 Task: Search one way flight ticket for 1 adult, 1 child, 1 infant in seat in premium economy from Montgomery: Montgomery Regional Airportß(dannelly Field) to Springfield: Abraham Lincoln Capital Airport on 5-2-2023. Choice of flights is Westjet. Number of bags: 6 checked bags. Price is upto 50000. Outbound departure time preference is 9:30.
Action: Mouse moved to (227, 418)
Screenshot: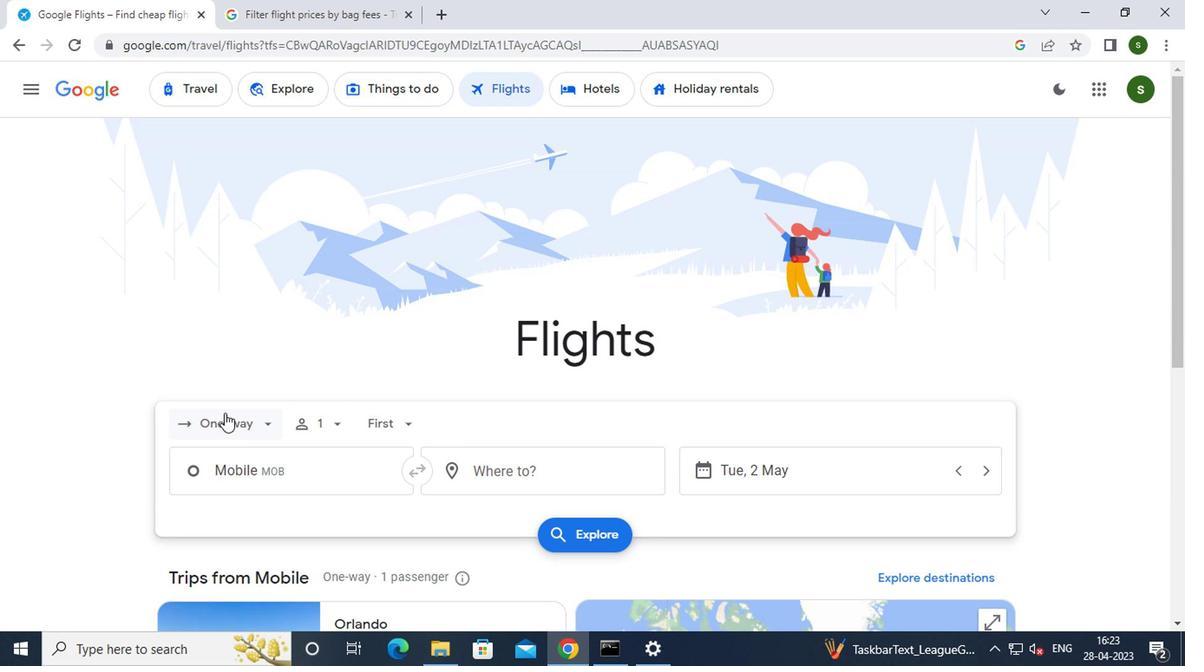
Action: Mouse pressed left at (227, 418)
Screenshot: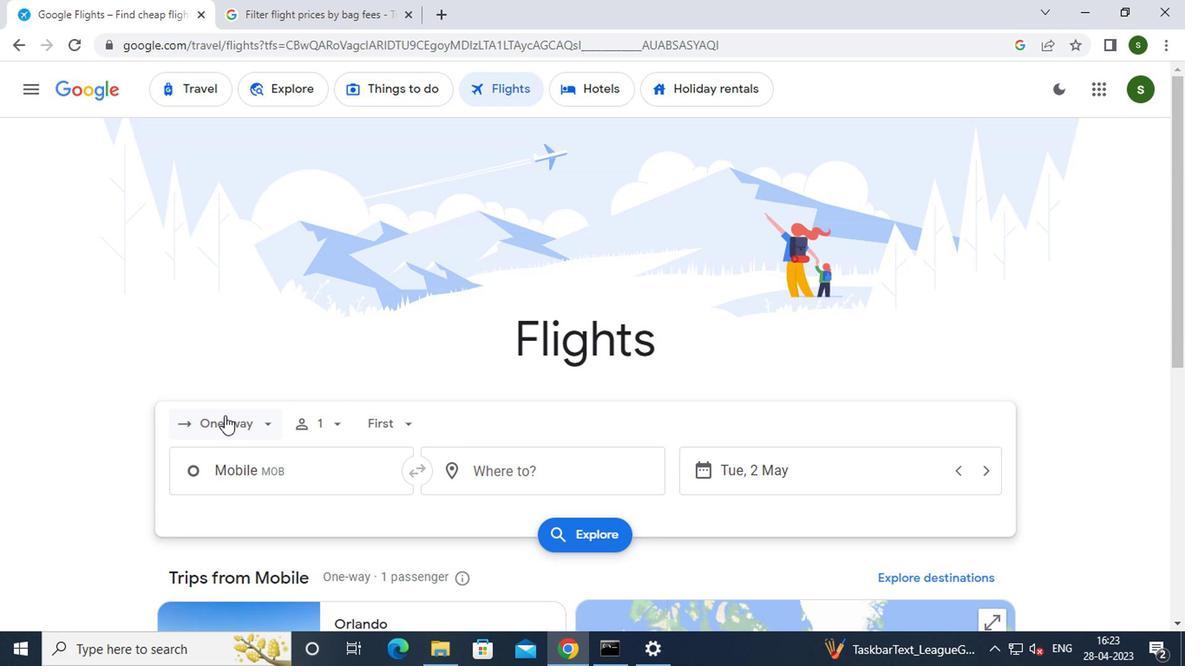 
Action: Mouse moved to (238, 499)
Screenshot: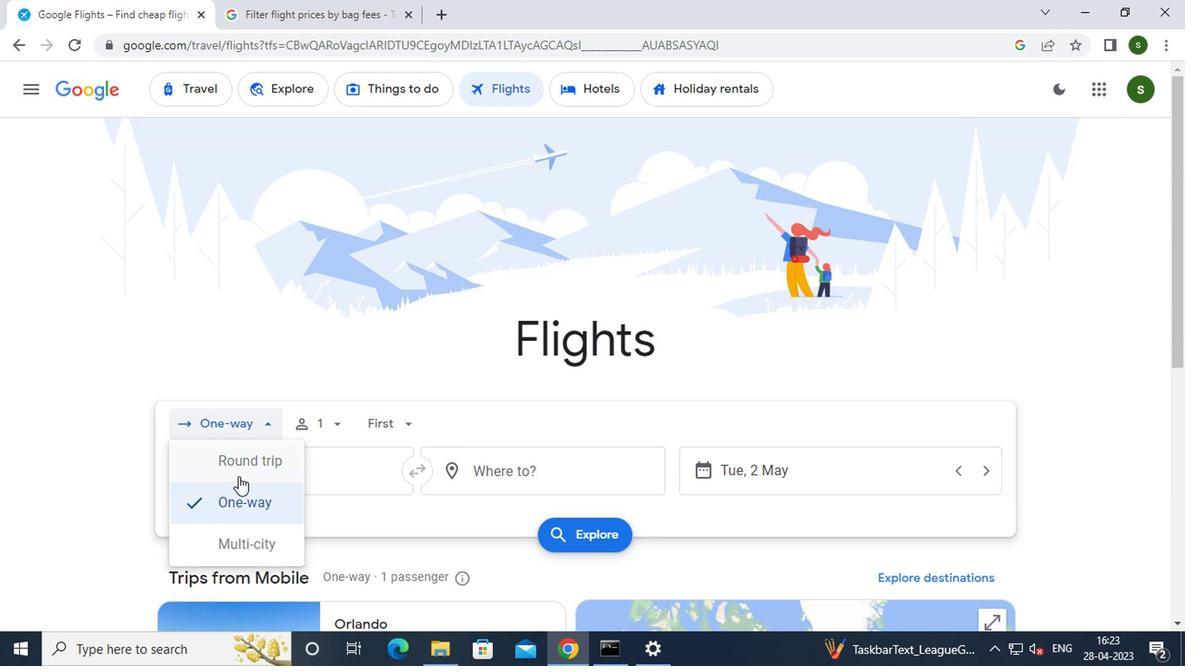 
Action: Mouse pressed left at (238, 499)
Screenshot: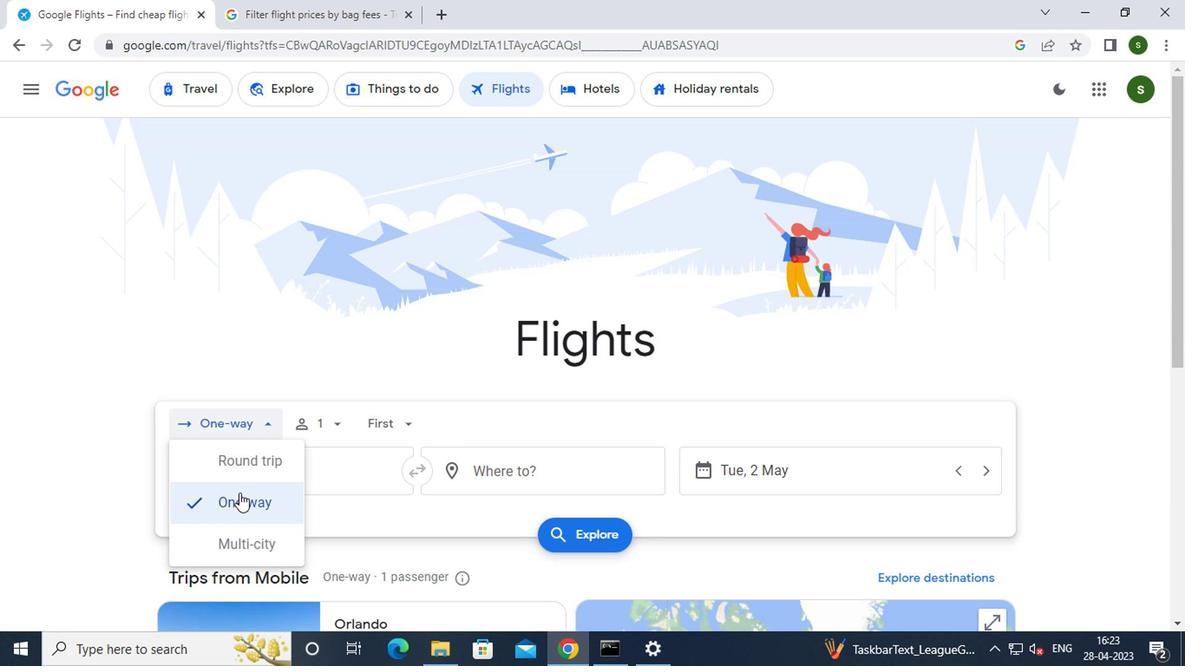
Action: Mouse moved to (321, 422)
Screenshot: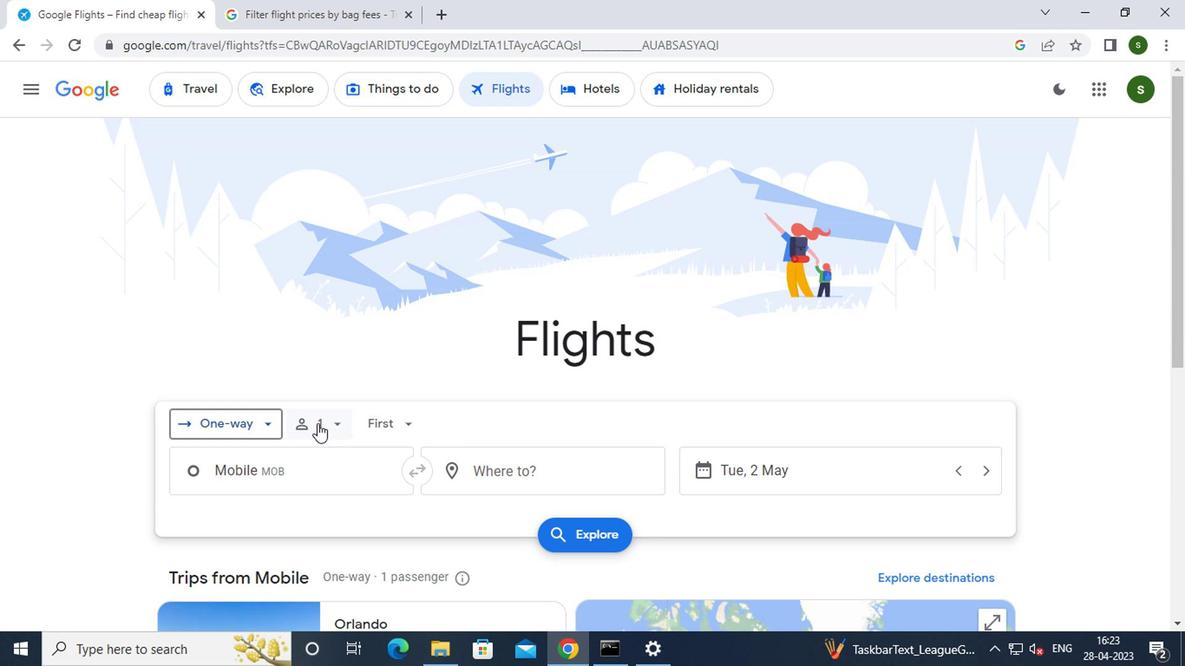 
Action: Mouse pressed left at (321, 422)
Screenshot: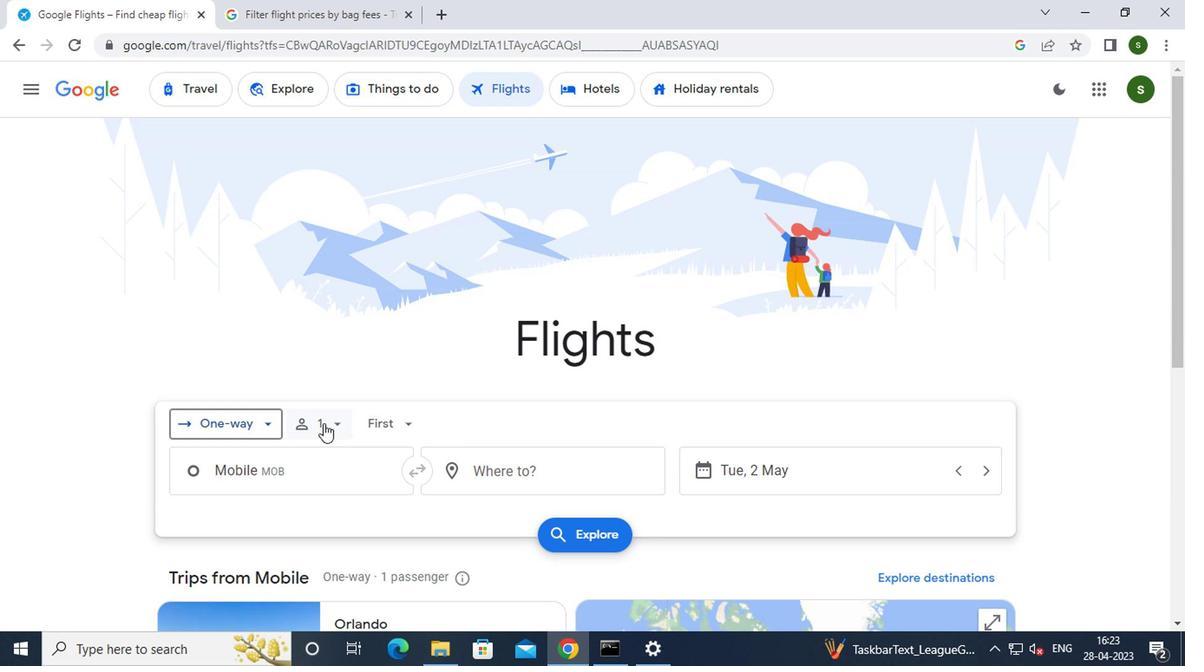 
Action: Mouse moved to (467, 508)
Screenshot: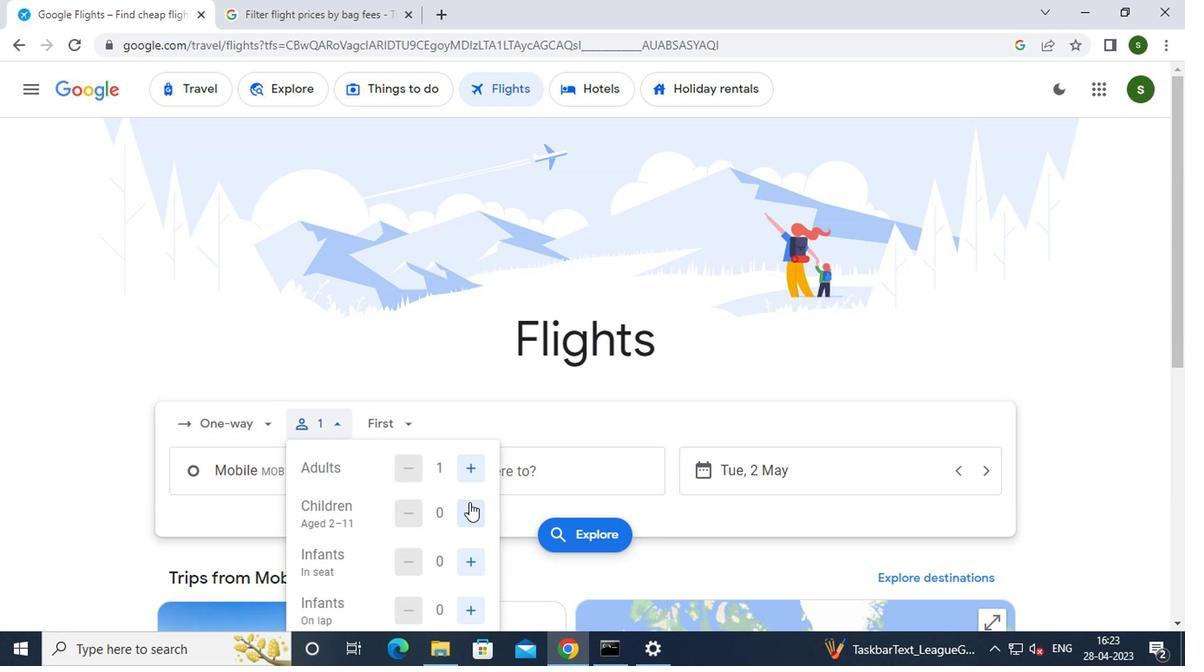 
Action: Mouse pressed left at (467, 508)
Screenshot: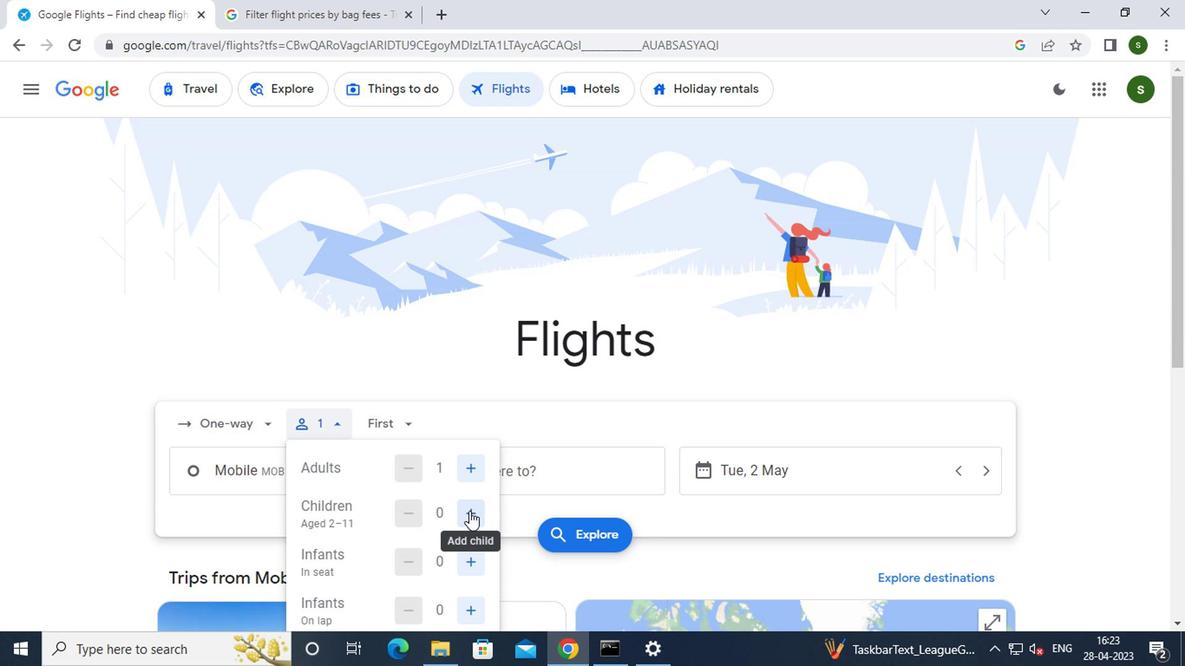 
Action: Mouse moved to (473, 559)
Screenshot: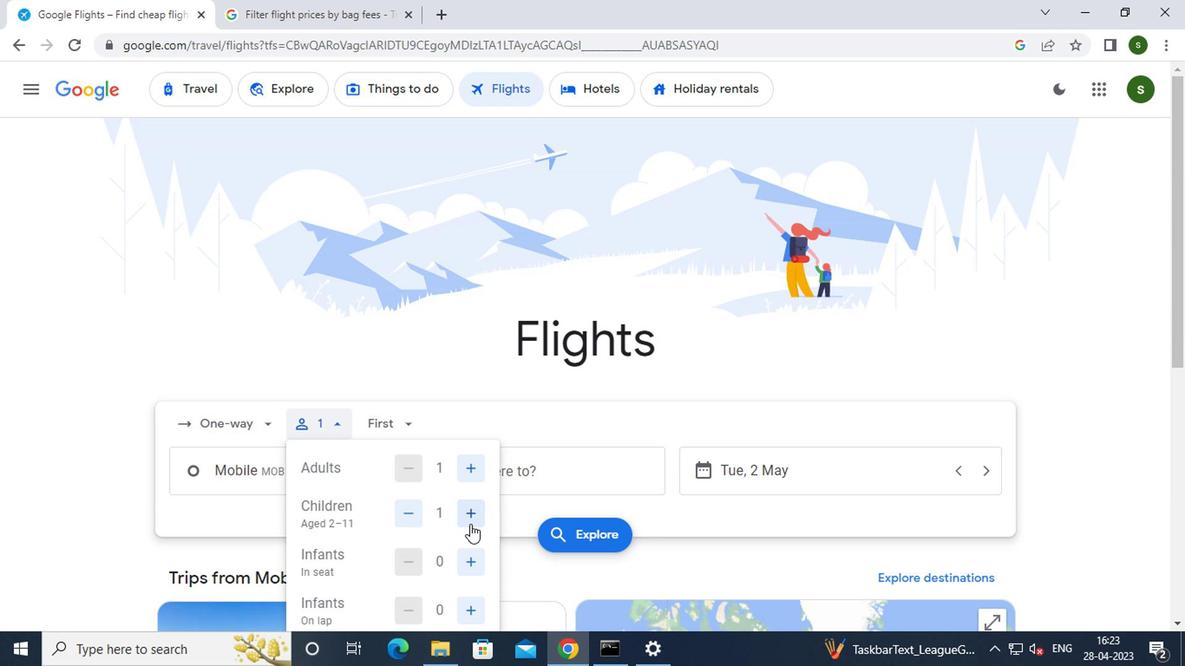 
Action: Mouse pressed left at (473, 559)
Screenshot: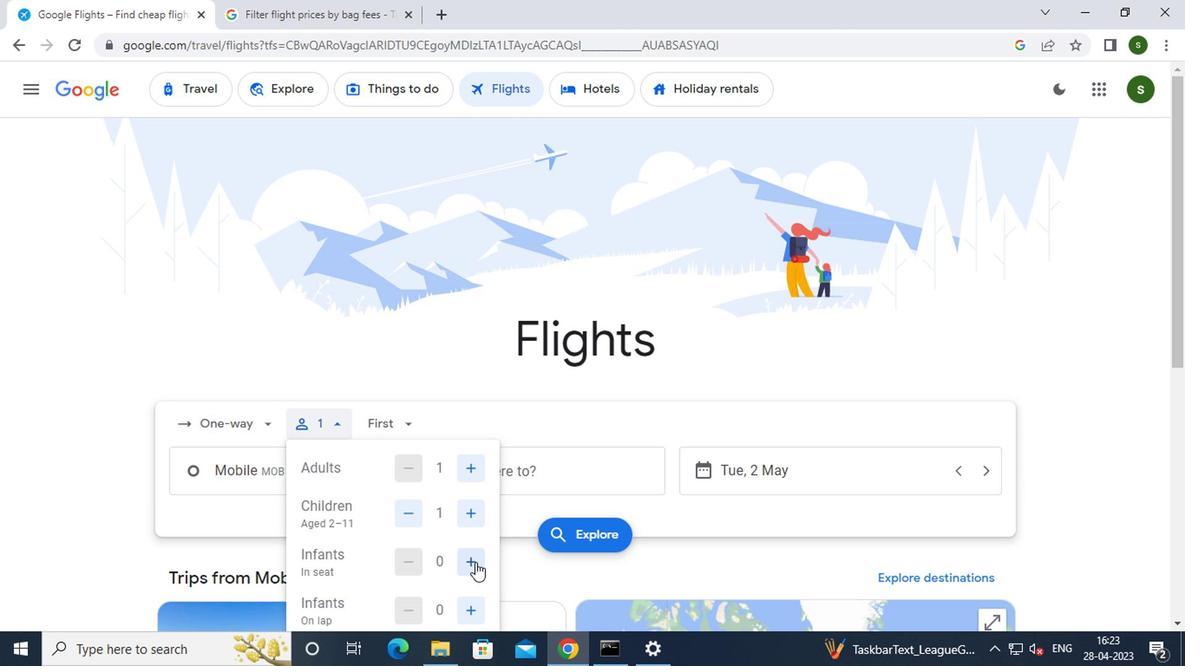 
Action: Mouse moved to (416, 418)
Screenshot: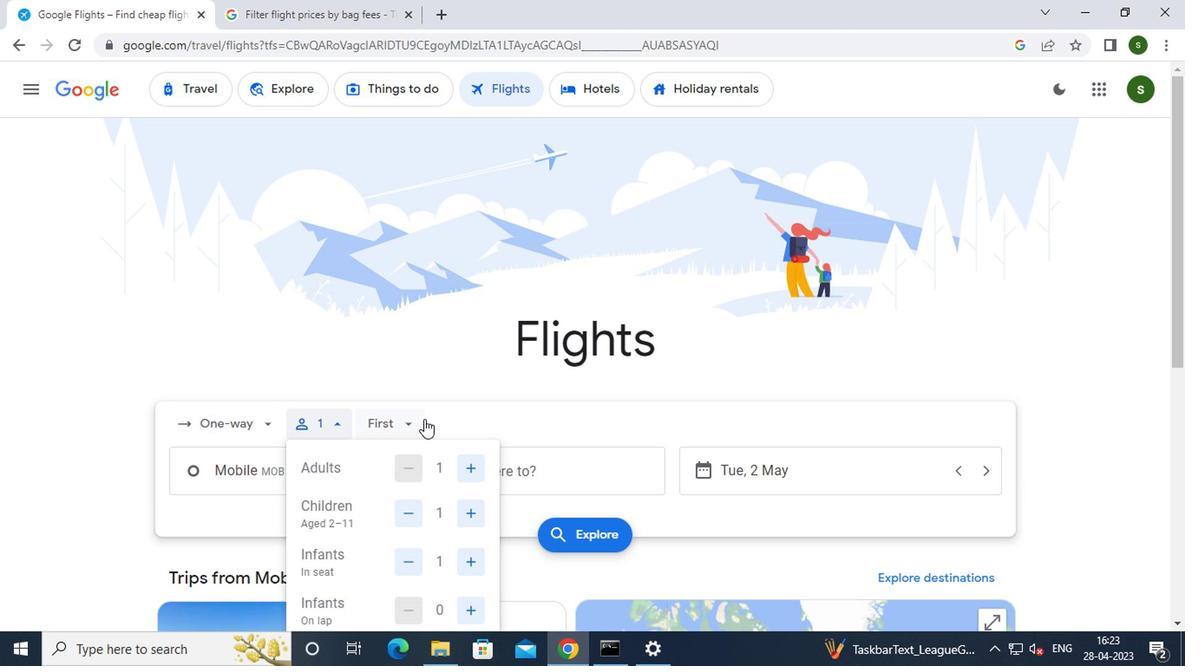 
Action: Mouse pressed left at (416, 418)
Screenshot: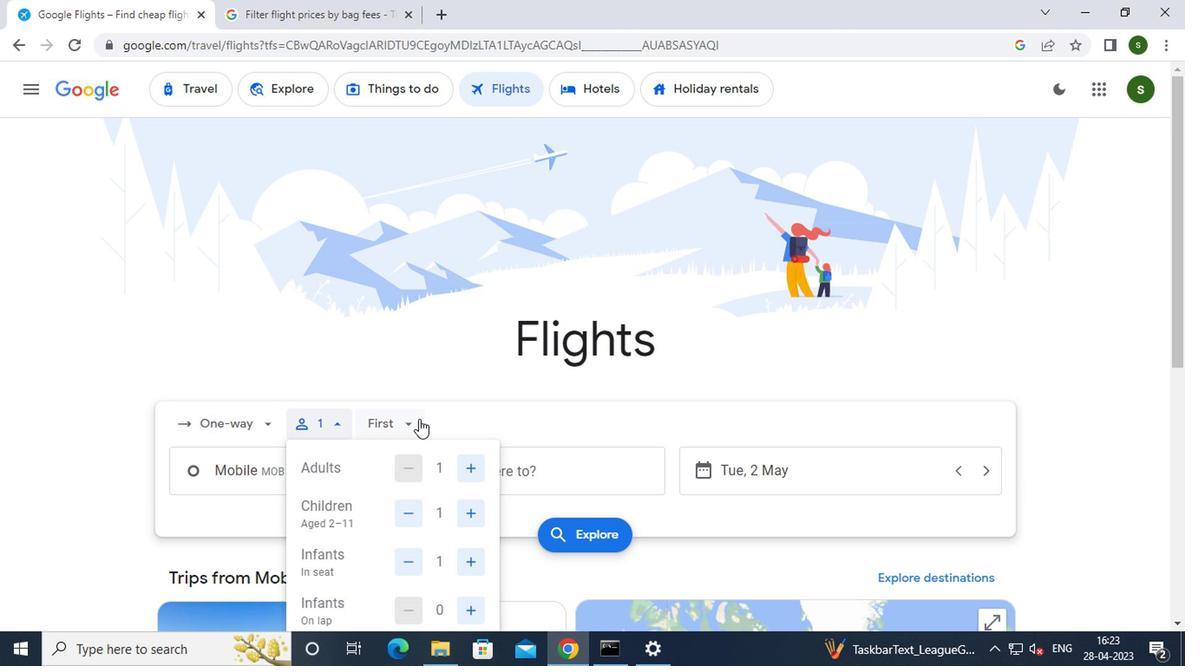 
Action: Mouse moved to (414, 495)
Screenshot: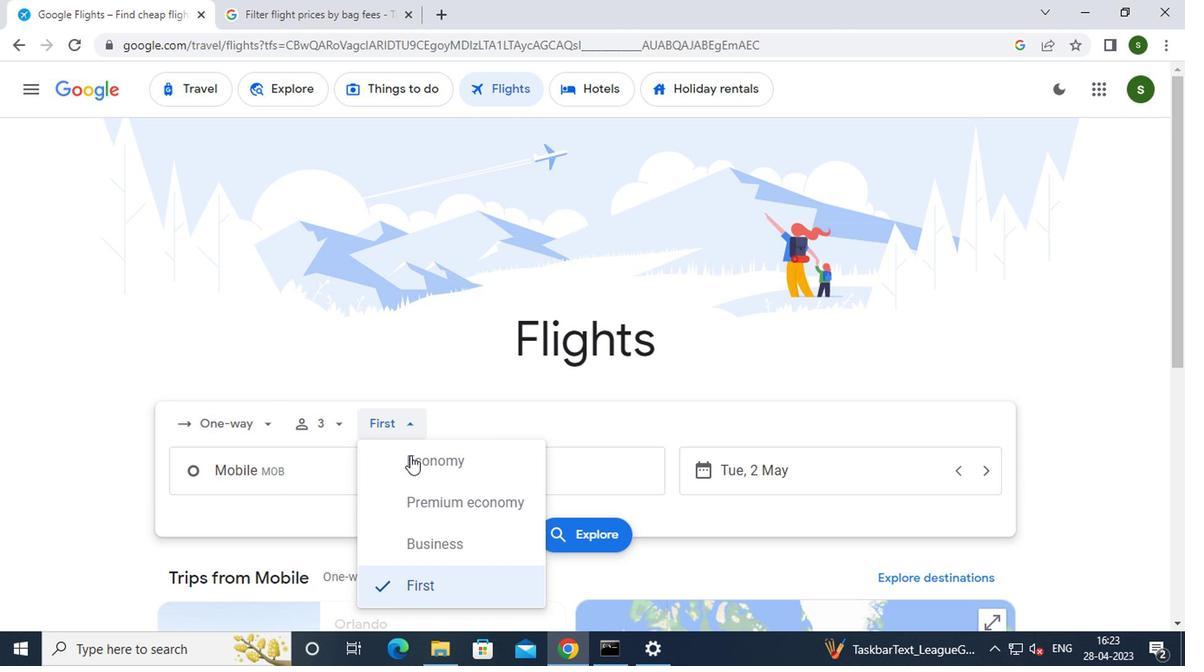
Action: Mouse pressed left at (414, 495)
Screenshot: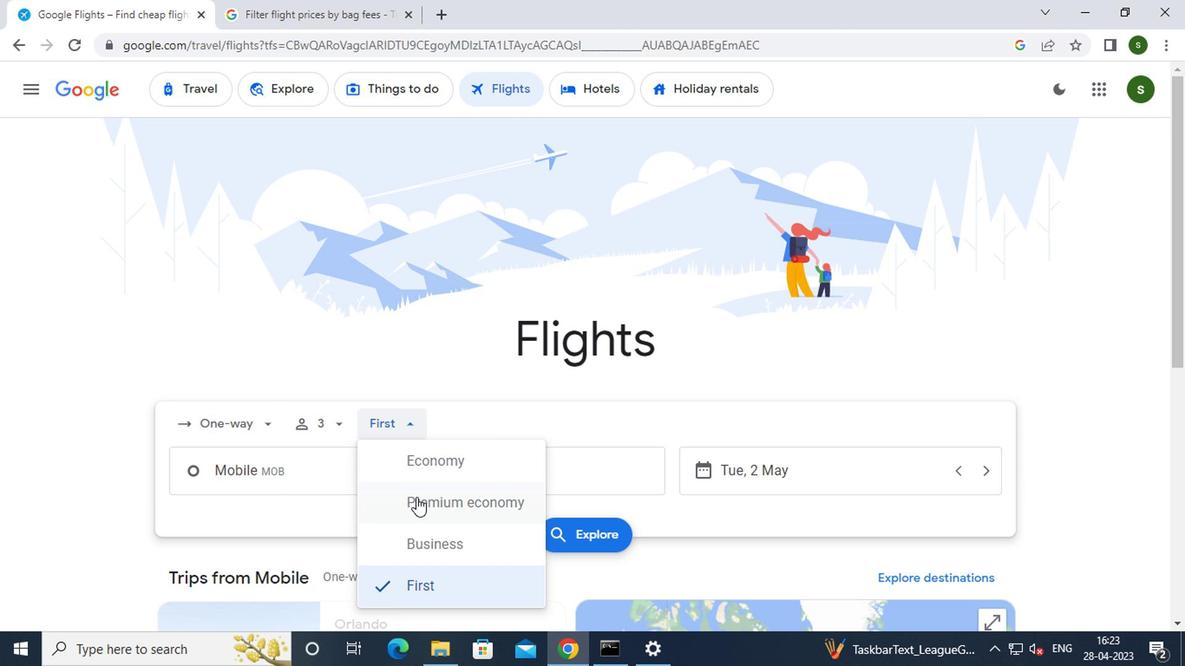 
Action: Mouse moved to (330, 468)
Screenshot: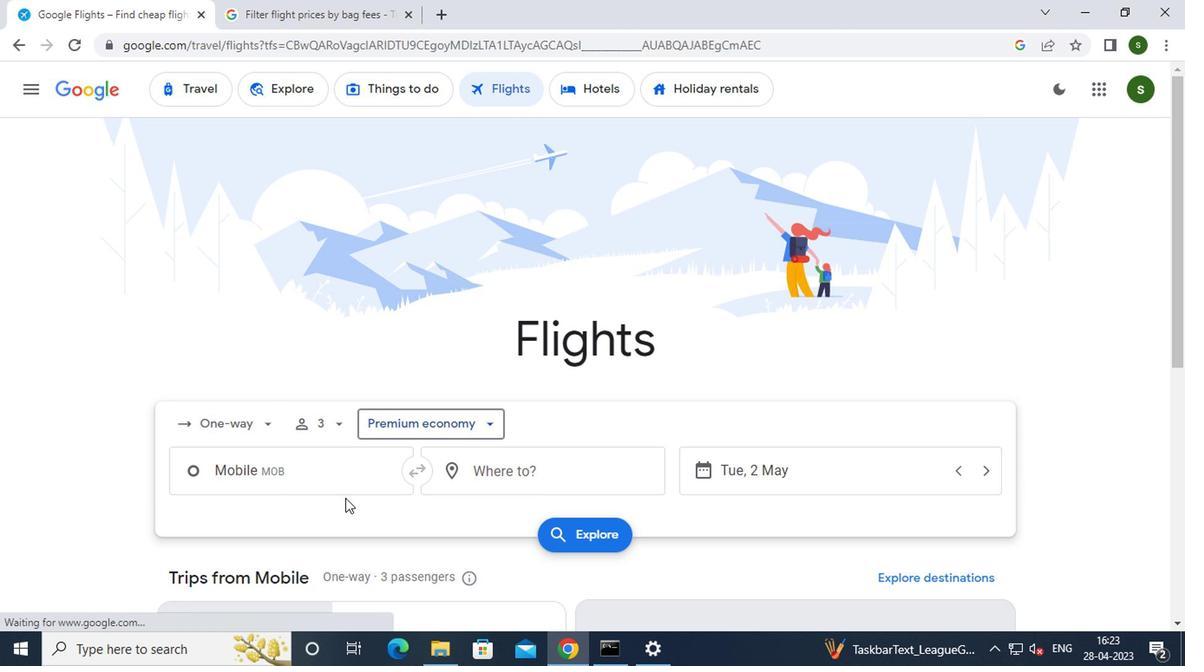 
Action: Mouse pressed left at (330, 468)
Screenshot: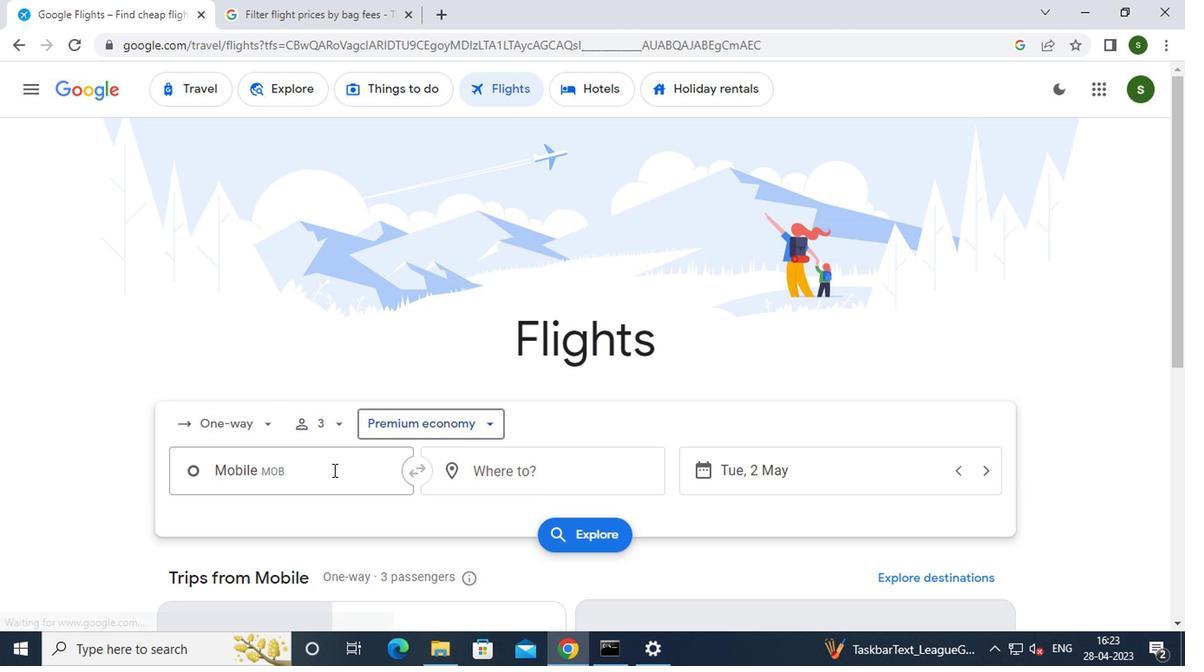 
Action: Key pressed m<Key.caps_lock>ontgomery
Screenshot: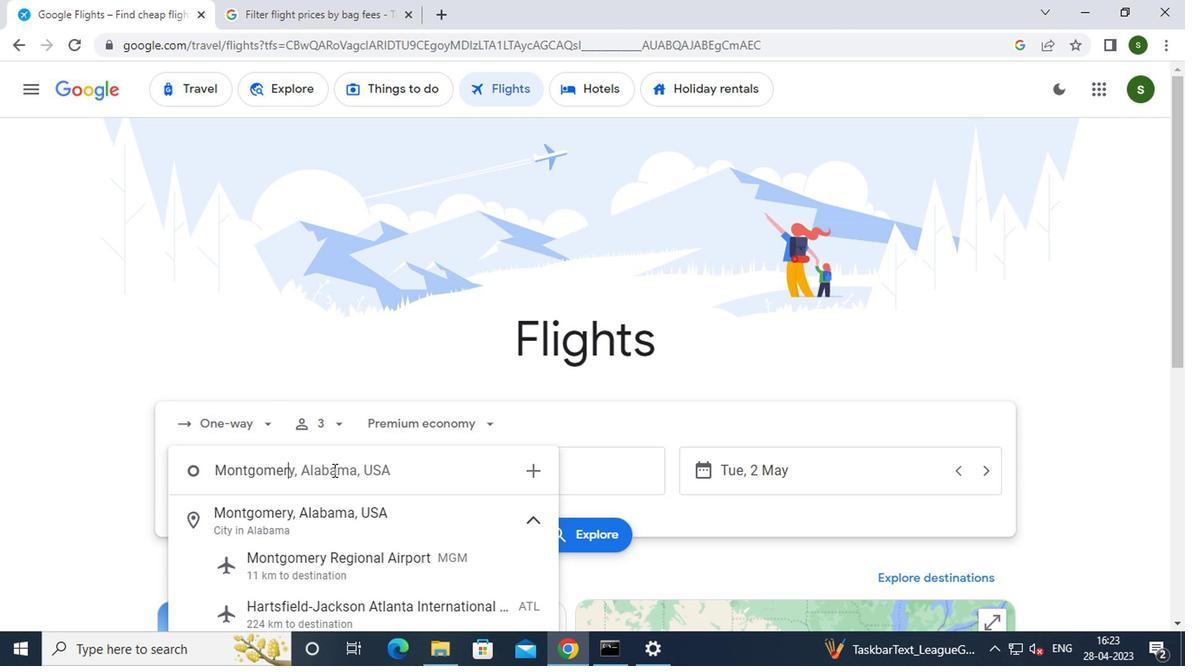 
Action: Mouse moved to (343, 554)
Screenshot: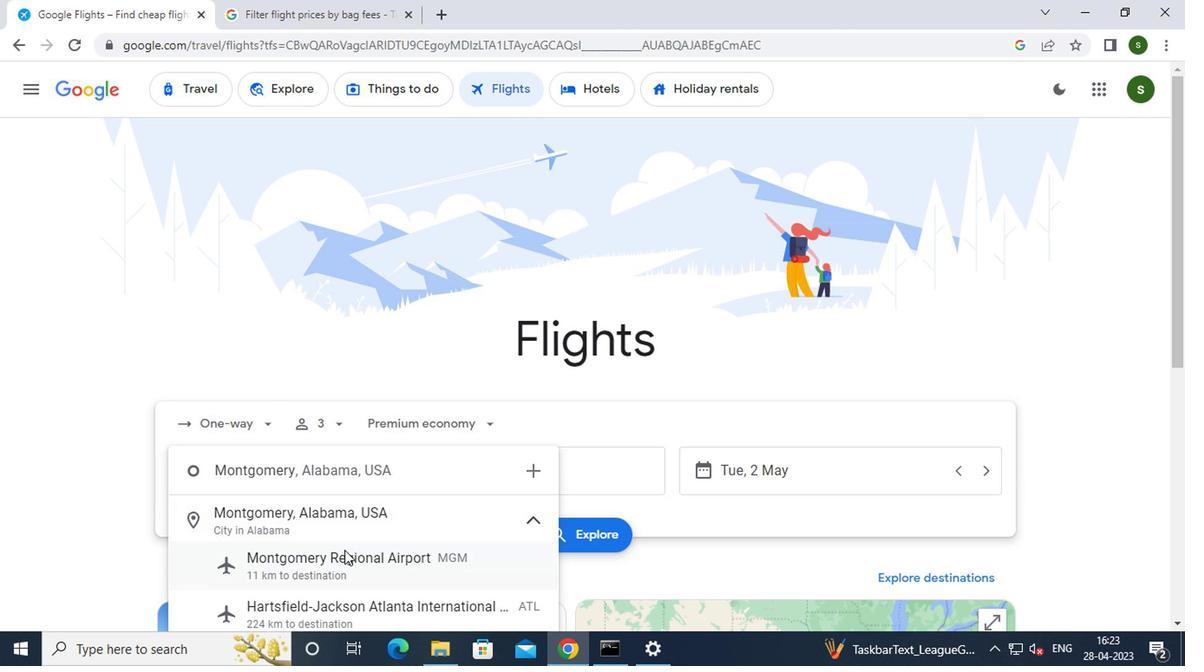 
Action: Mouse pressed left at (343, 554)
Screenshot: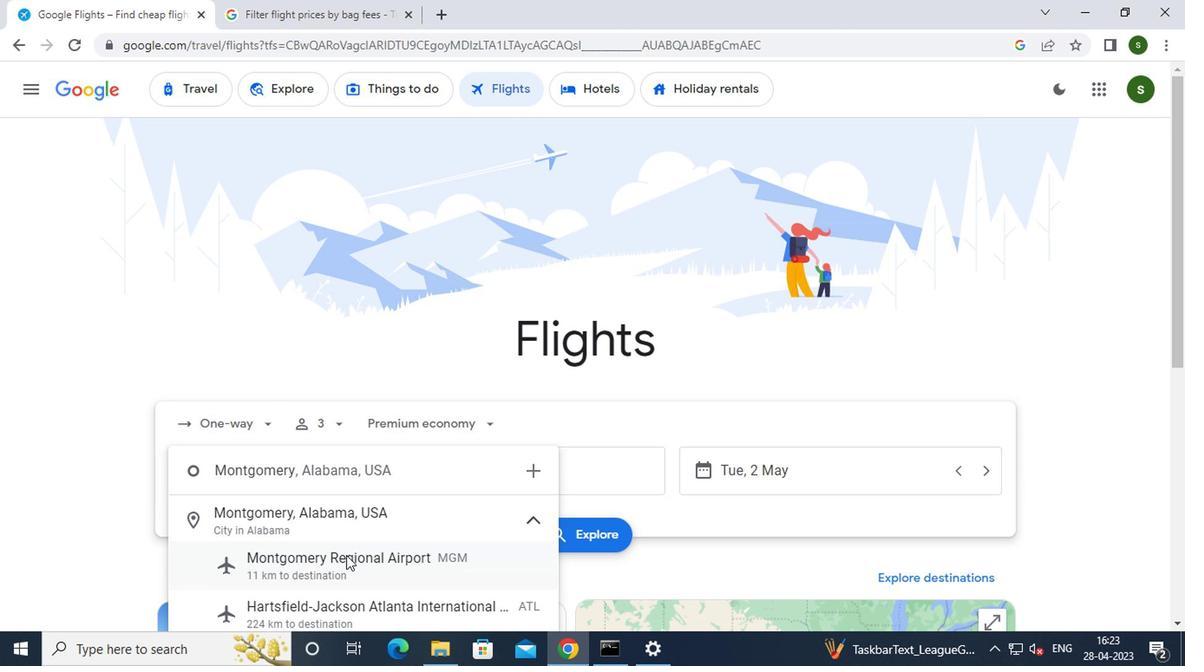 
Action: Mouse moved to (407, 557)
Screenshot: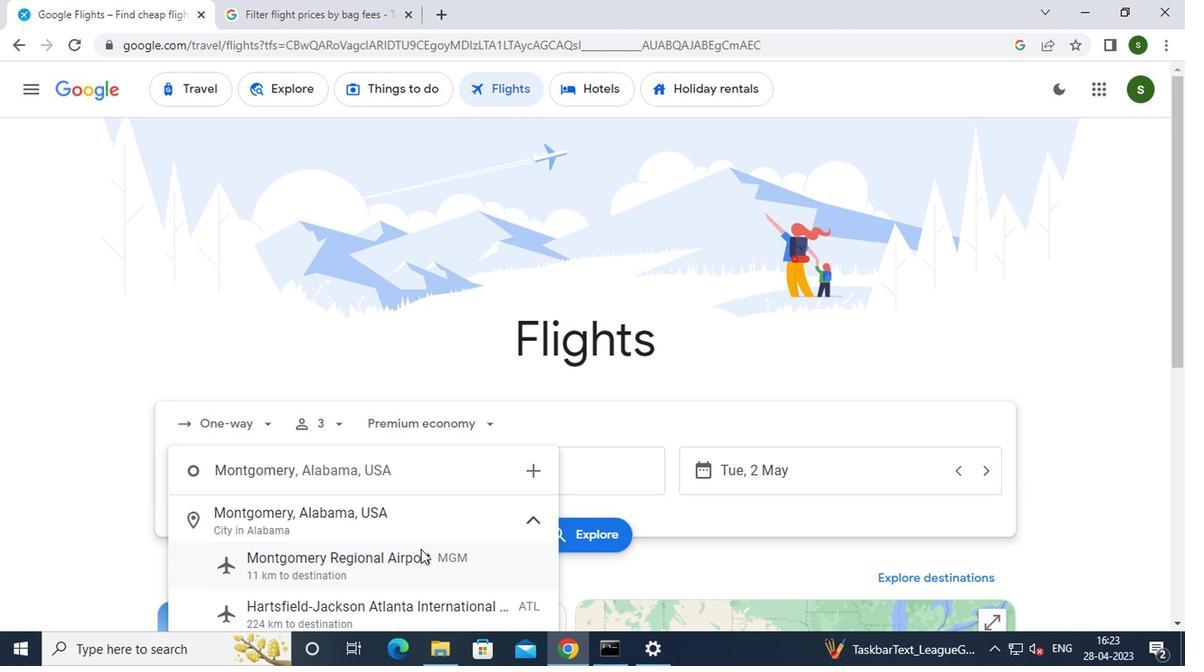 
Action: Mouse pressed left at (407, 557)
Screenshot: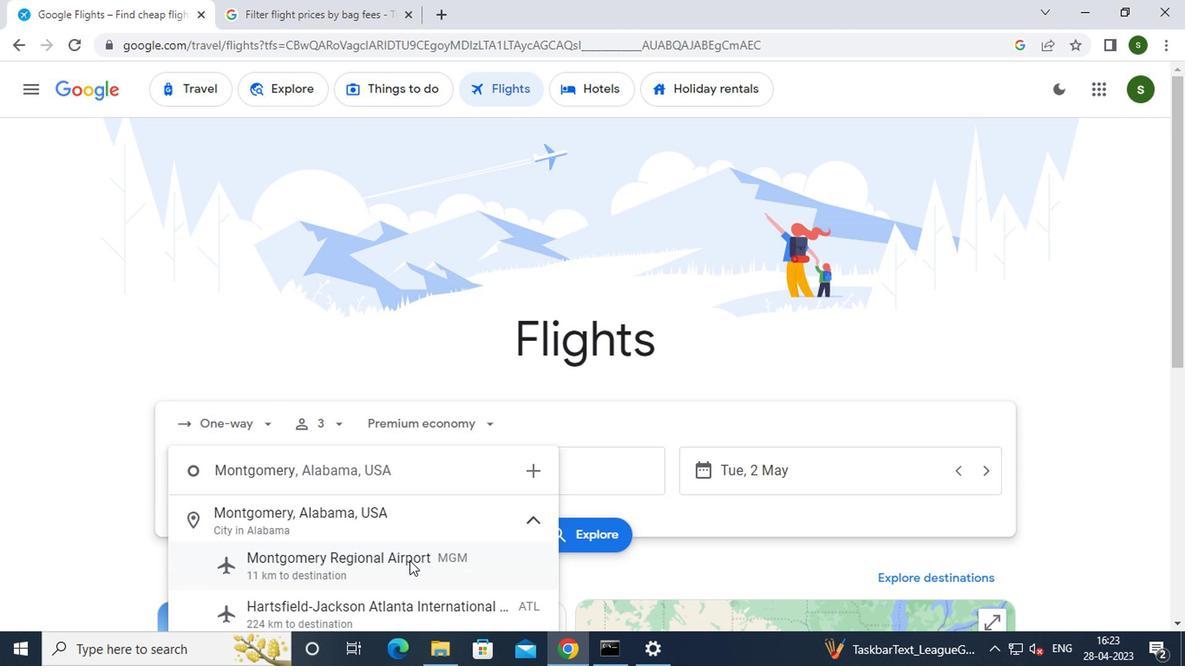 
Action: Mouse moved to (517, 481)
Screenshot: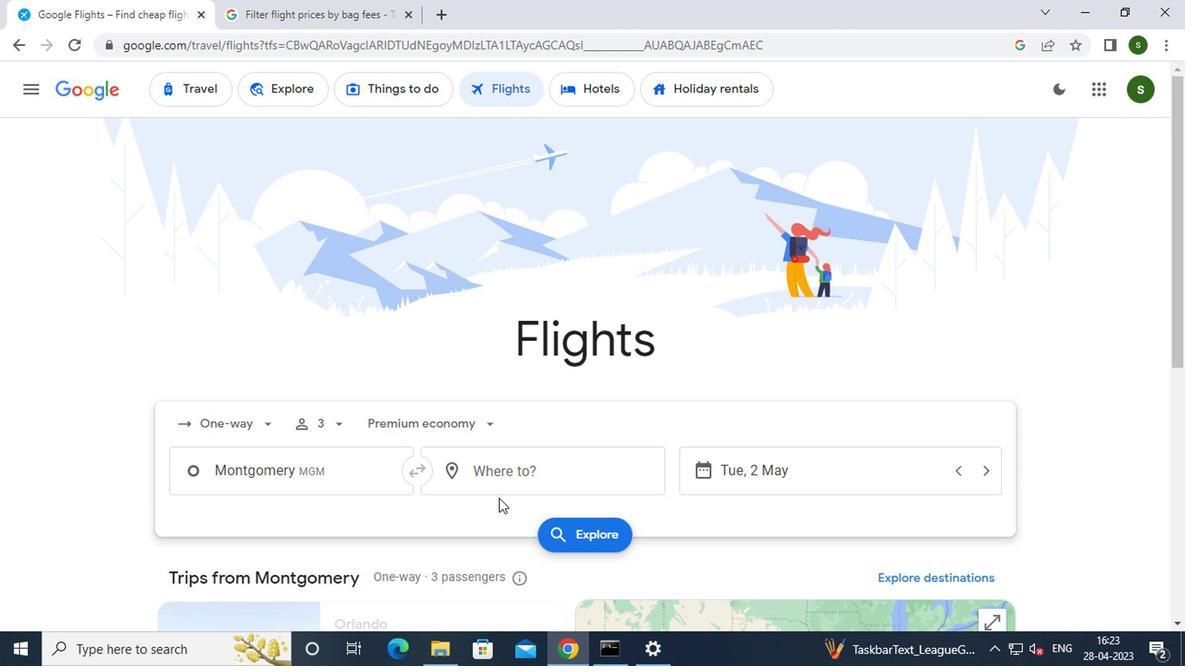 
Action: Mouse pressed left at (517, 481)
Screenshot: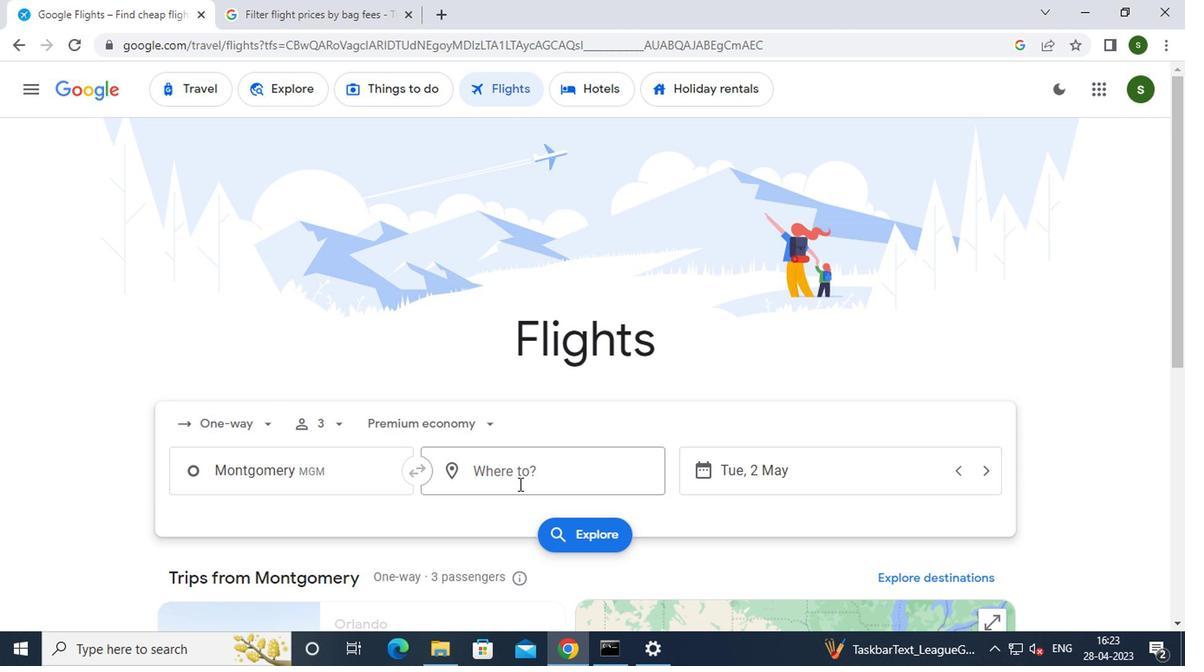 
Action: Key pressed <Key.caps_lock>s<Key.caps_lock>pringfield
Screenshot: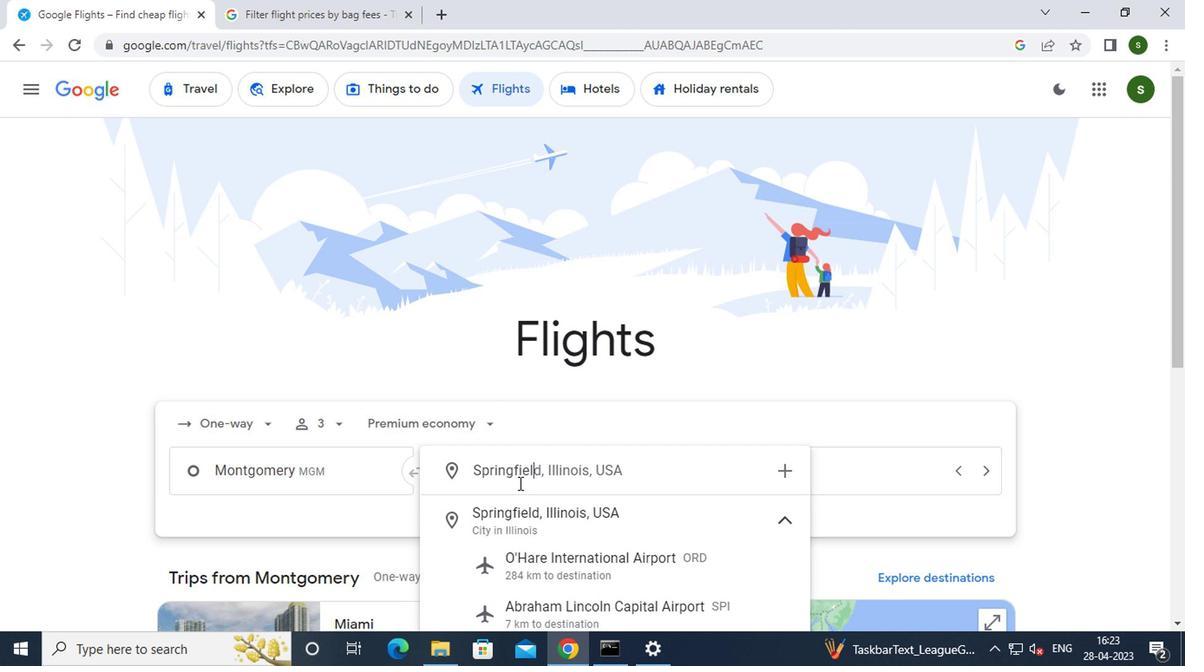 
Action: Mouse moved to (573, 601)
Screenshot: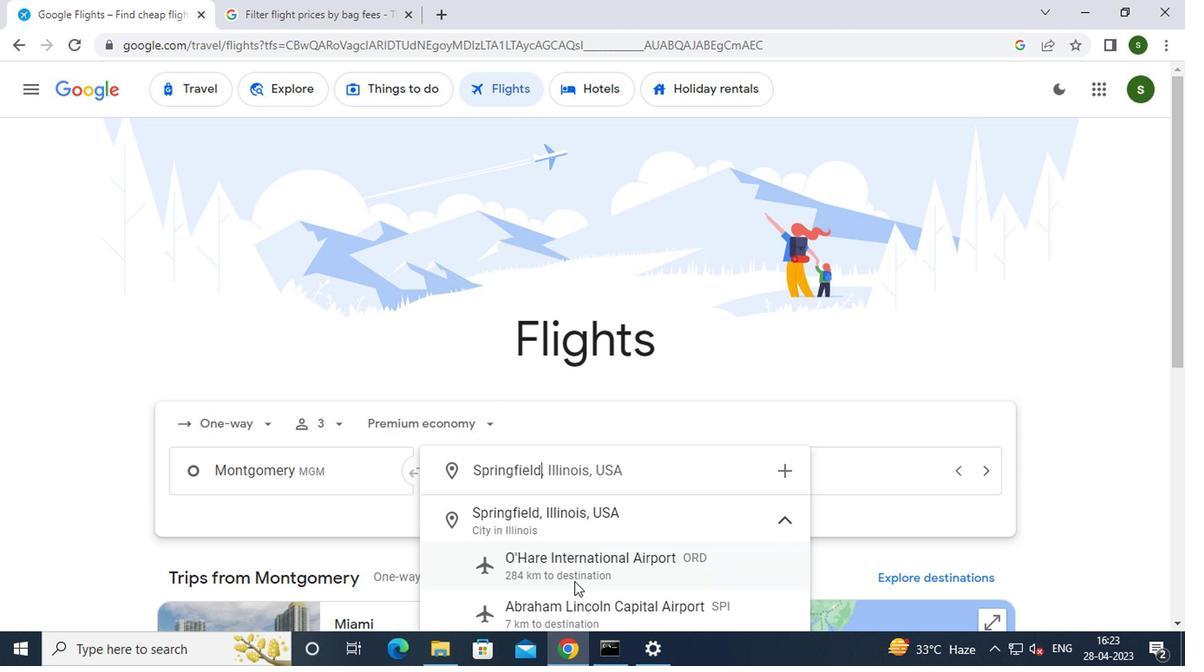 
Action: Mouse pressed left at (573, 601)
Screenshot: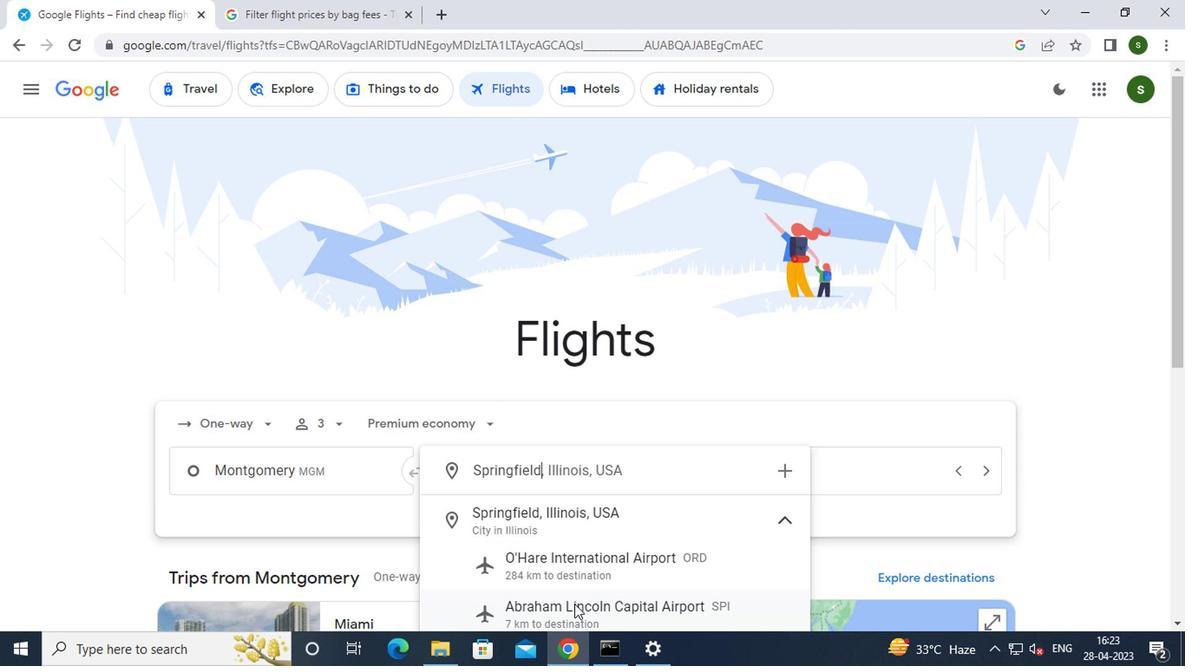 
Action: Mouse moved to (811, 458)
Screenshot: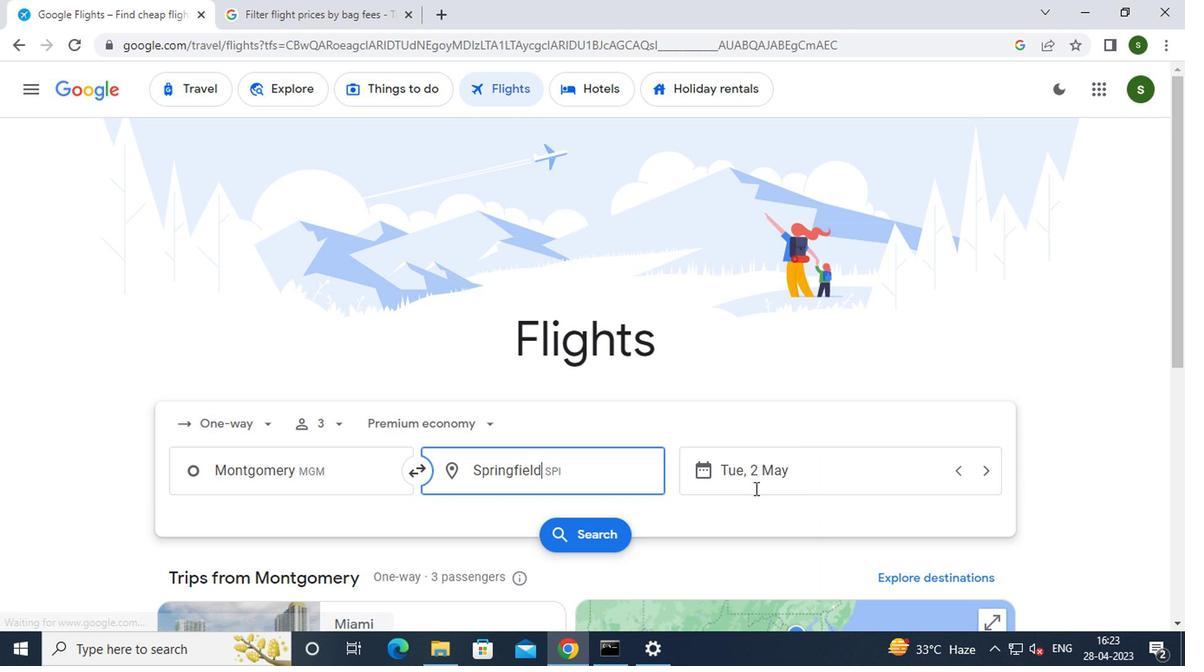 
Action: Mouse pressed left at (811, 458)
Screenshot: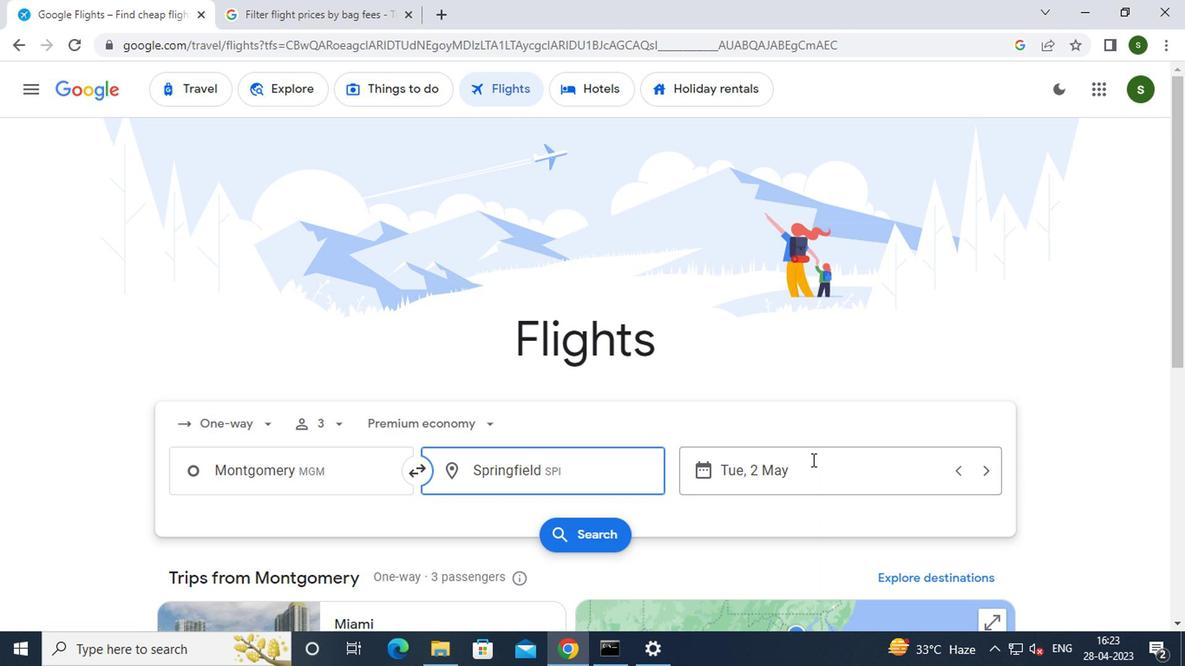 
Action: Mouse moved to (791, 303)
Screenshot: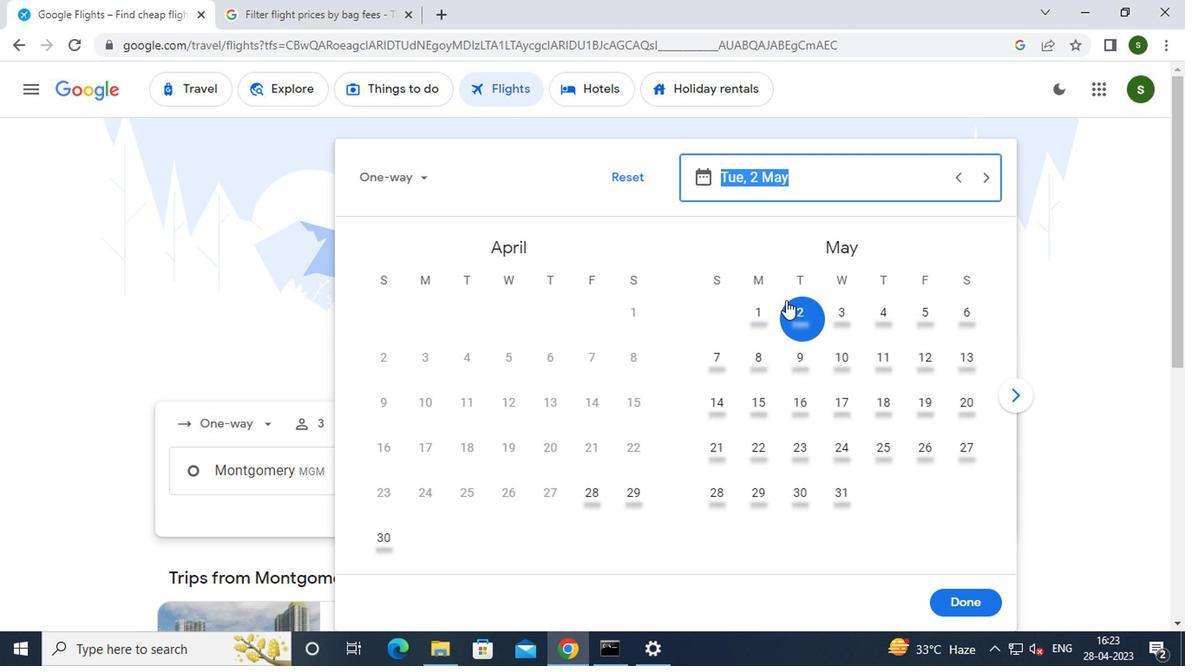 
Action: Mouse pressed left at (791, 303)
Screenshot: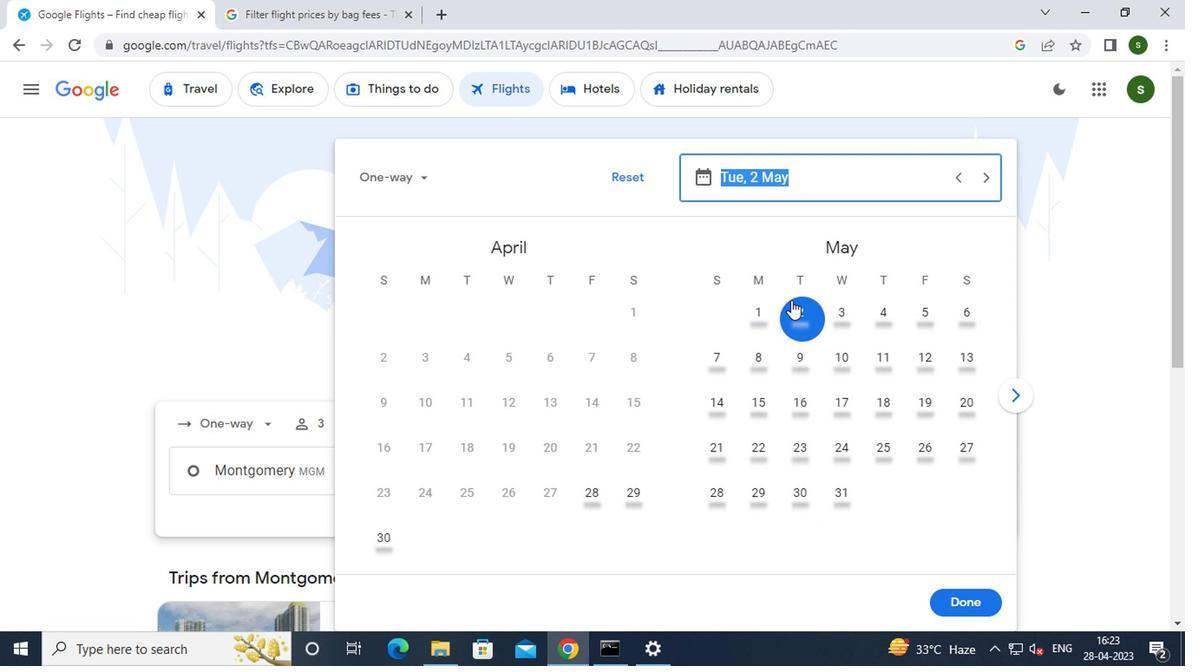 
Action: Mouse moved to (954, 599)
Screenshot: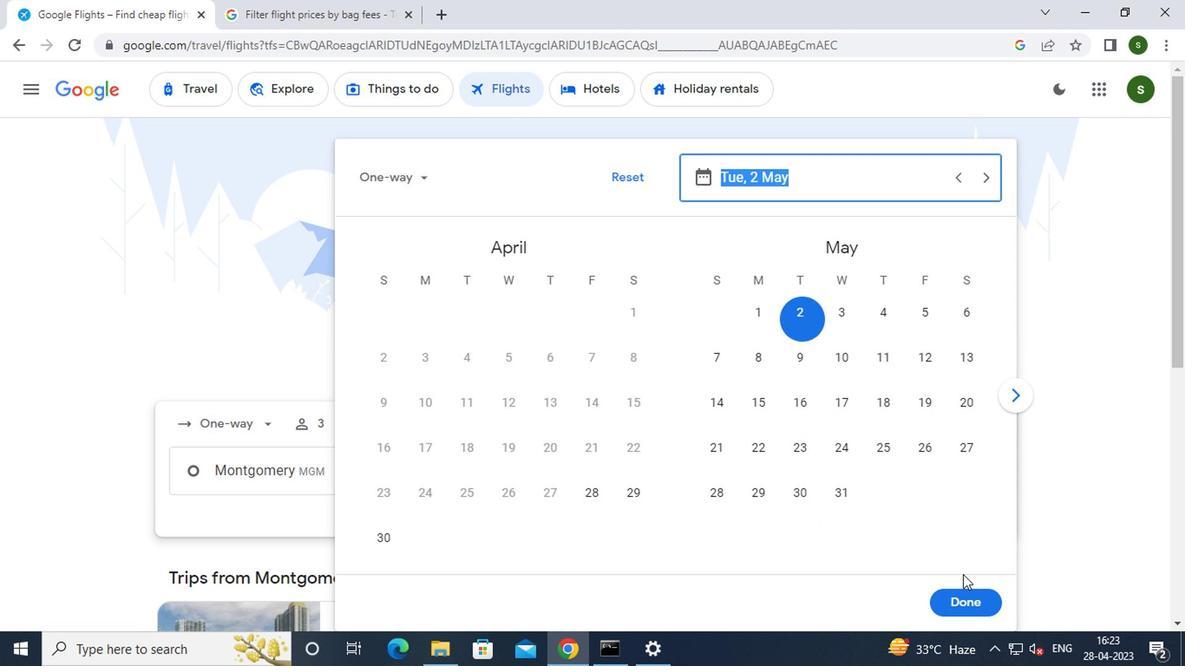 
Action: Mouse pressed left at (954, 599)
Screenshot: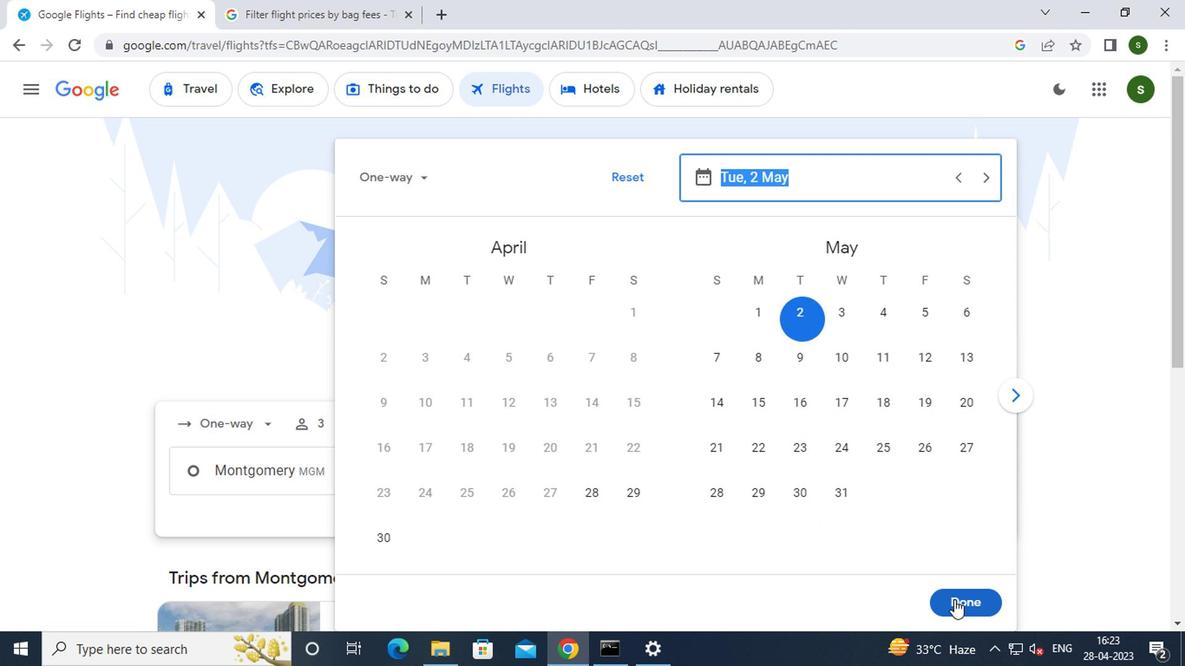 
Action: Mouse moved to (571, 528)
Screenshot: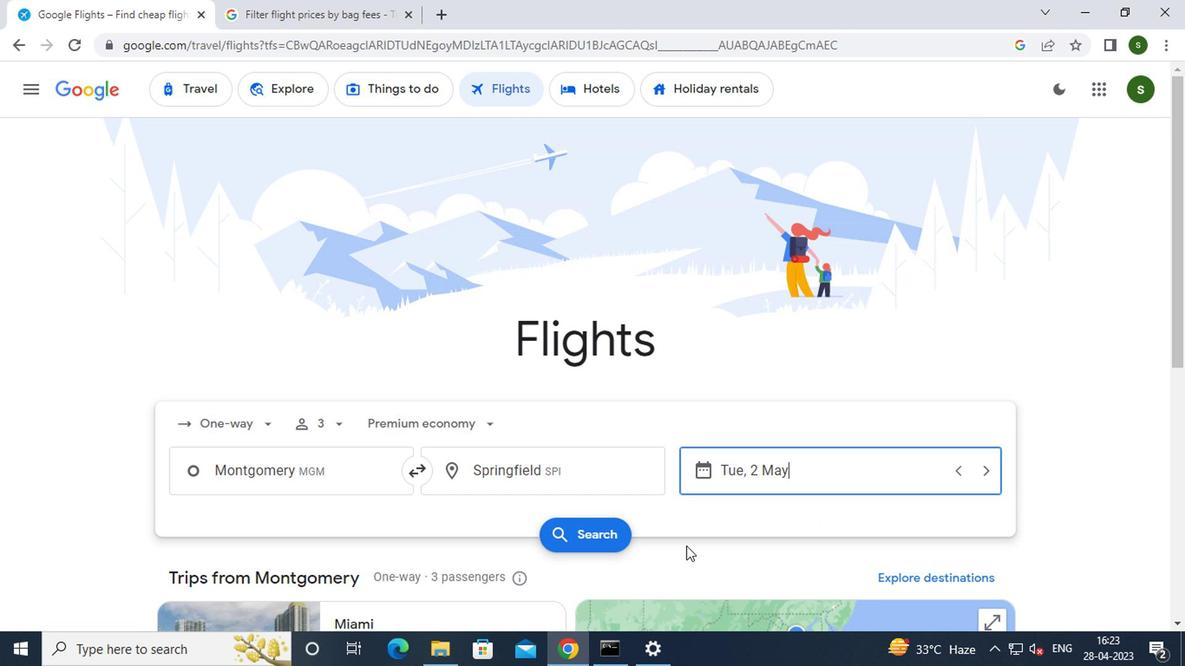
Action: Mouse pressed left at (571, 528)
Screenshot: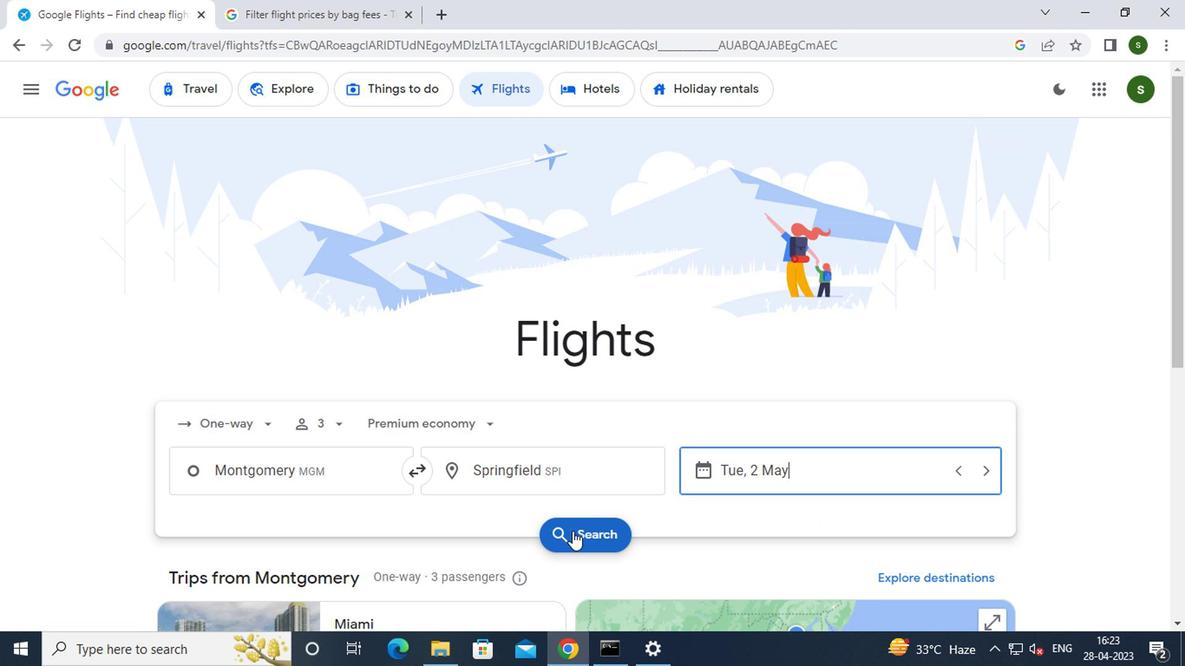 
Action: Mouse moved to (195, 251)
Screenshot: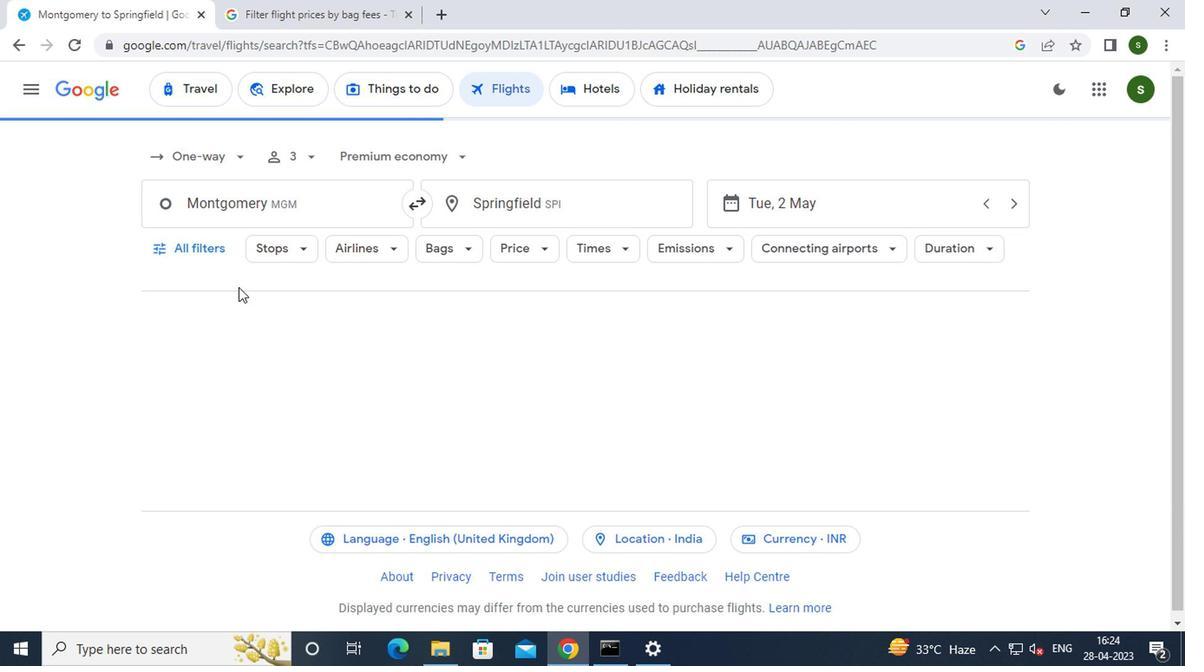 
Action: Mouse pressed left at (195, 251)
Screenshot: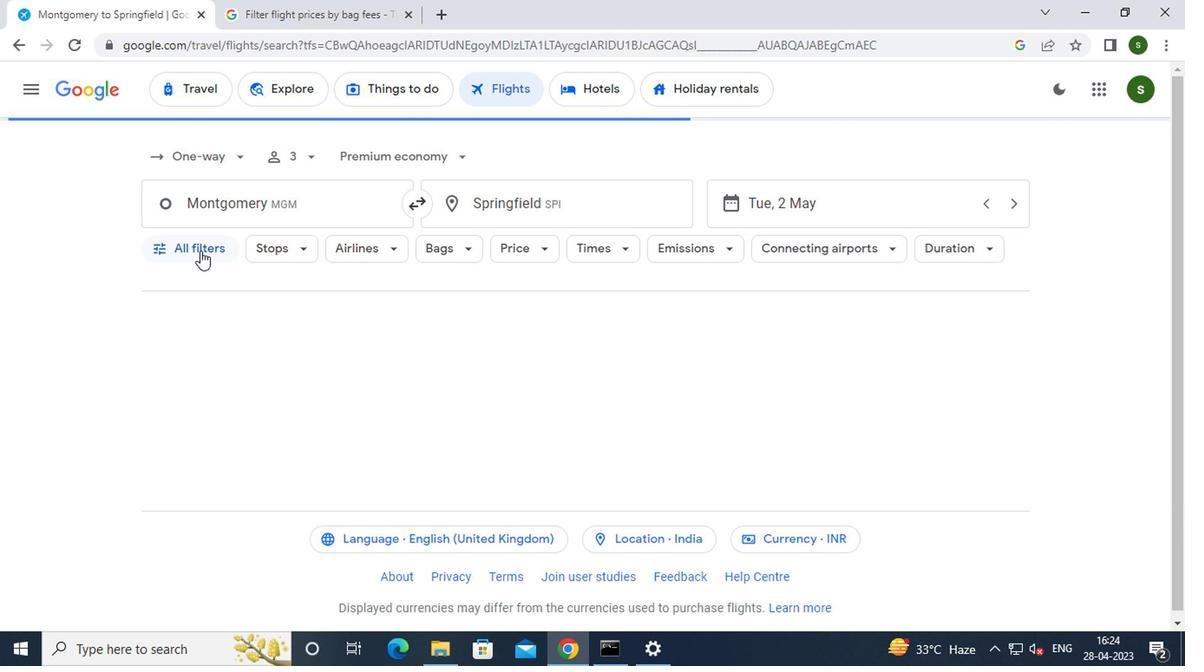 
Action: Mouse moved to (295, 397)
Screenshot: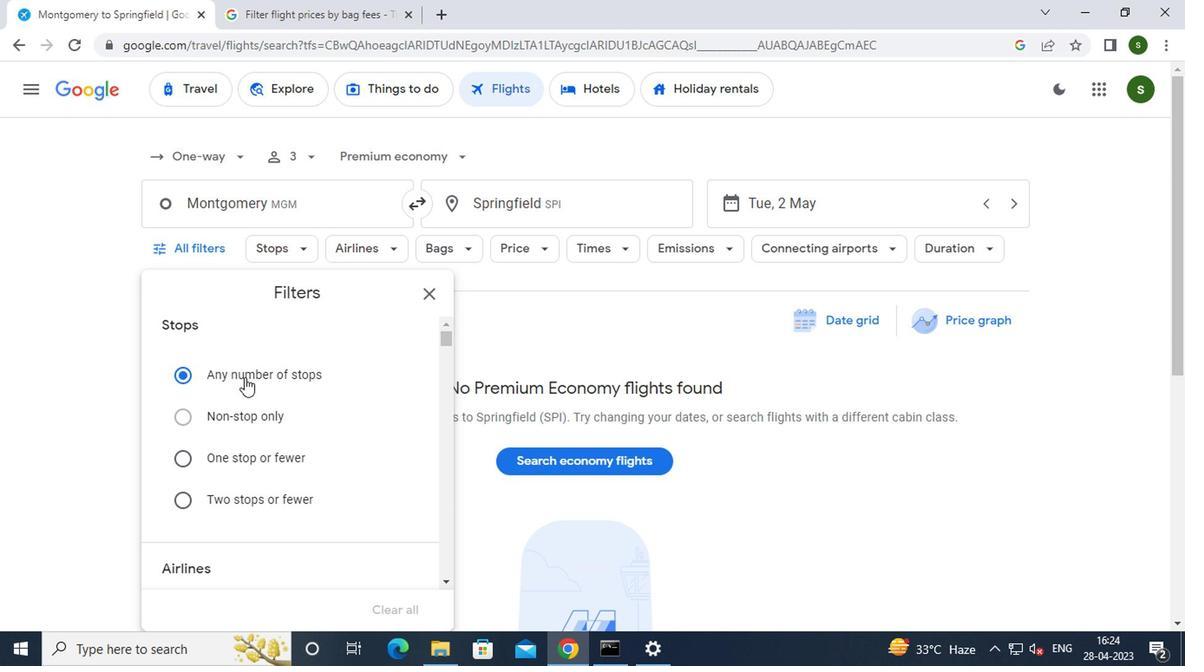
Action: Mouse scrolled (295, 396) with delta (0, 0)
Screenshot: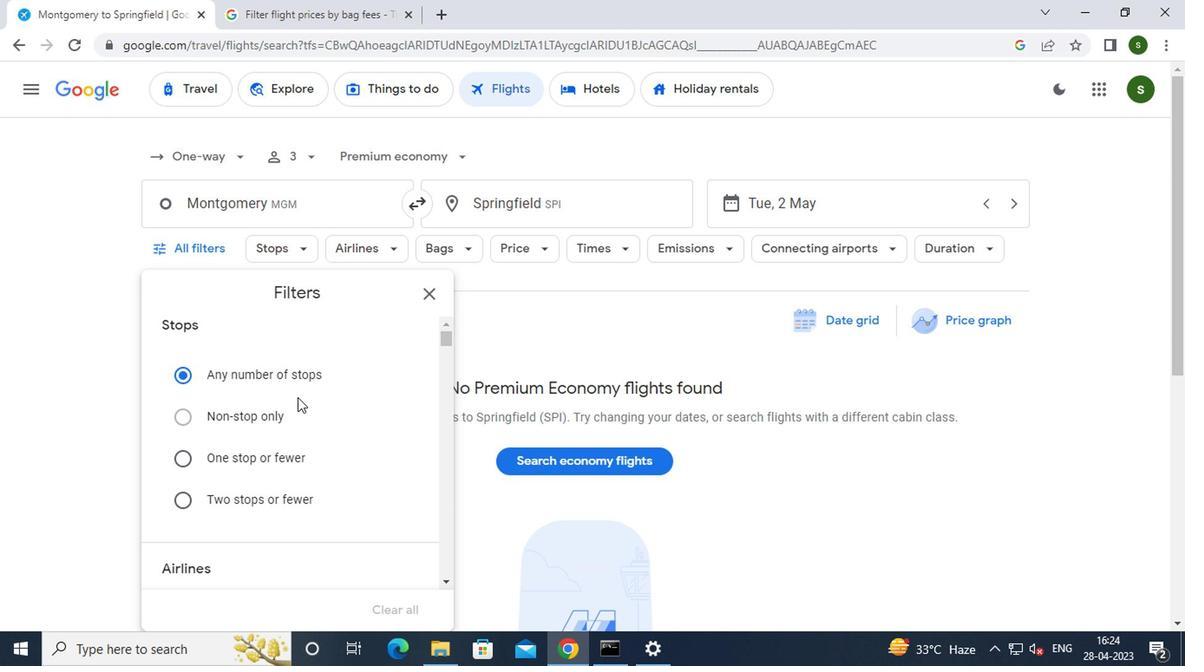 
Action: Mouse scrolled (295, 396) with delta (0, 0)
Screenshot: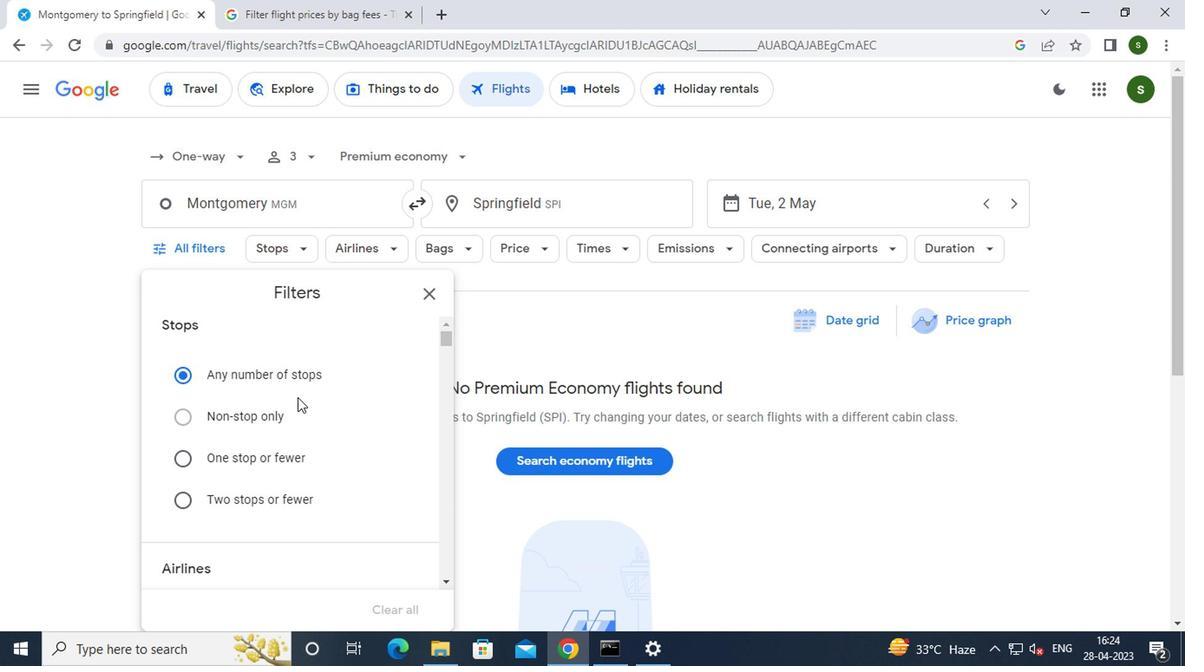 
Action: Mouse moved to (401, 441)
Screenshot: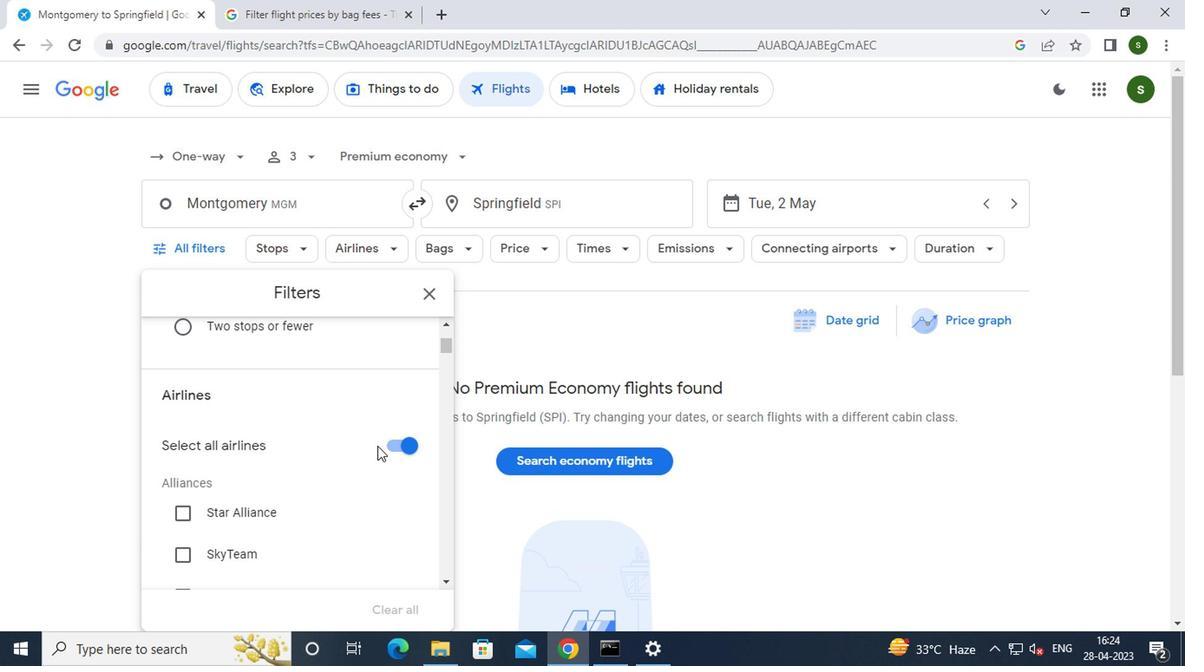 
Action: Mouse pressed left at (401, 441)
Screenshot: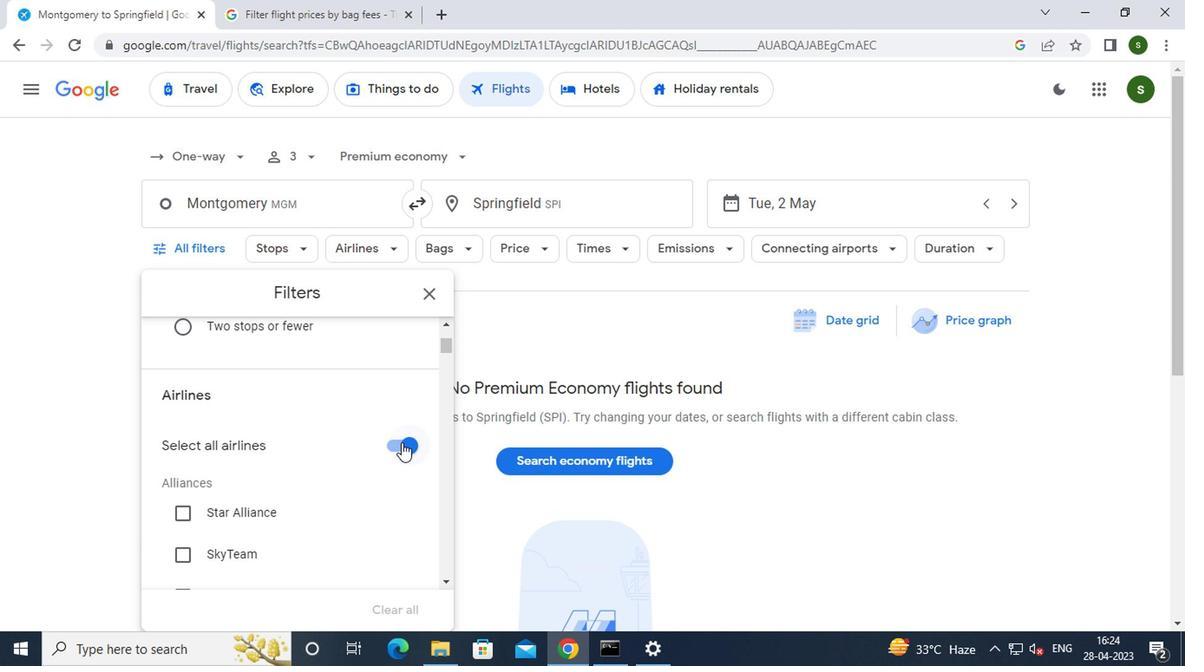 
Action: Mouse moved to (325, 447)
Screenshot: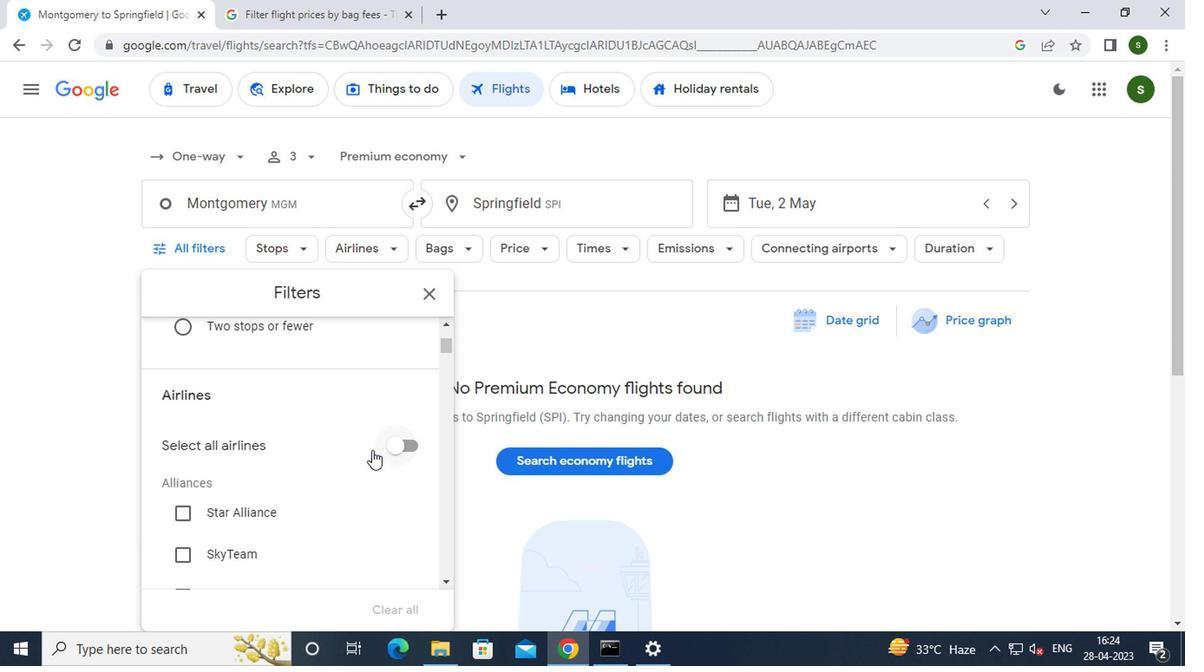 
Action: Mouse scrolled (325, 446) with delta (0, -1)
Screenshot: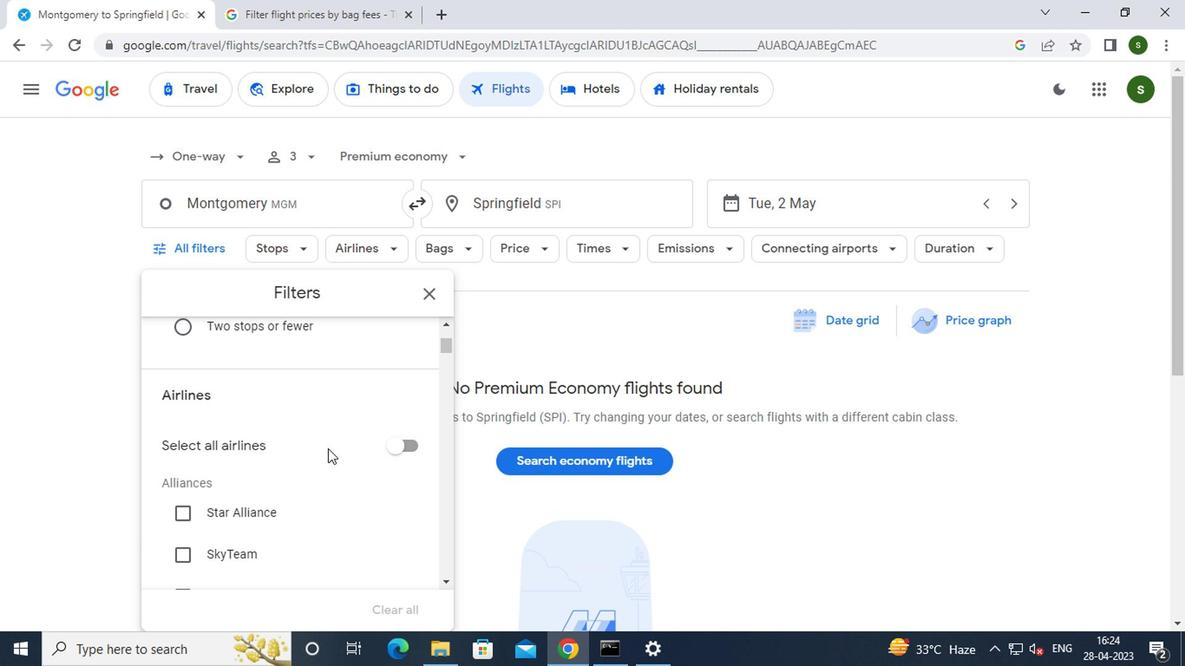 
Action: Mouse scrolled (325, 446) with delta (0, -1)
Screenshot: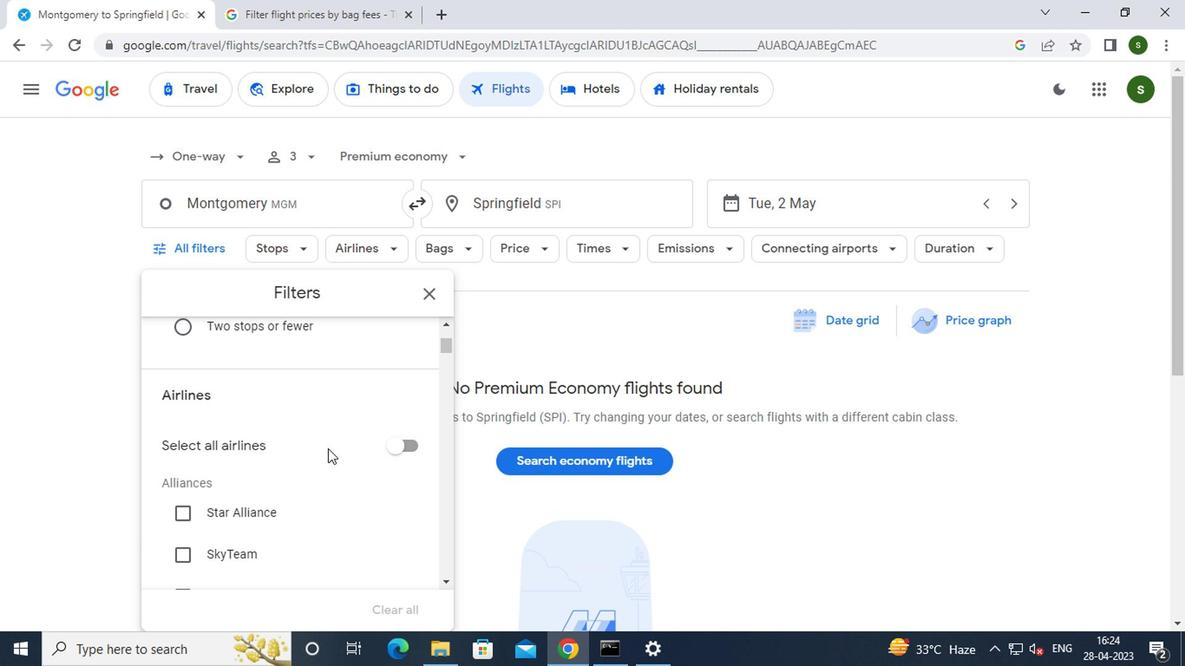 
Action: Mouse scrolled (325, 446) with delta (0, -1)
Screenshot: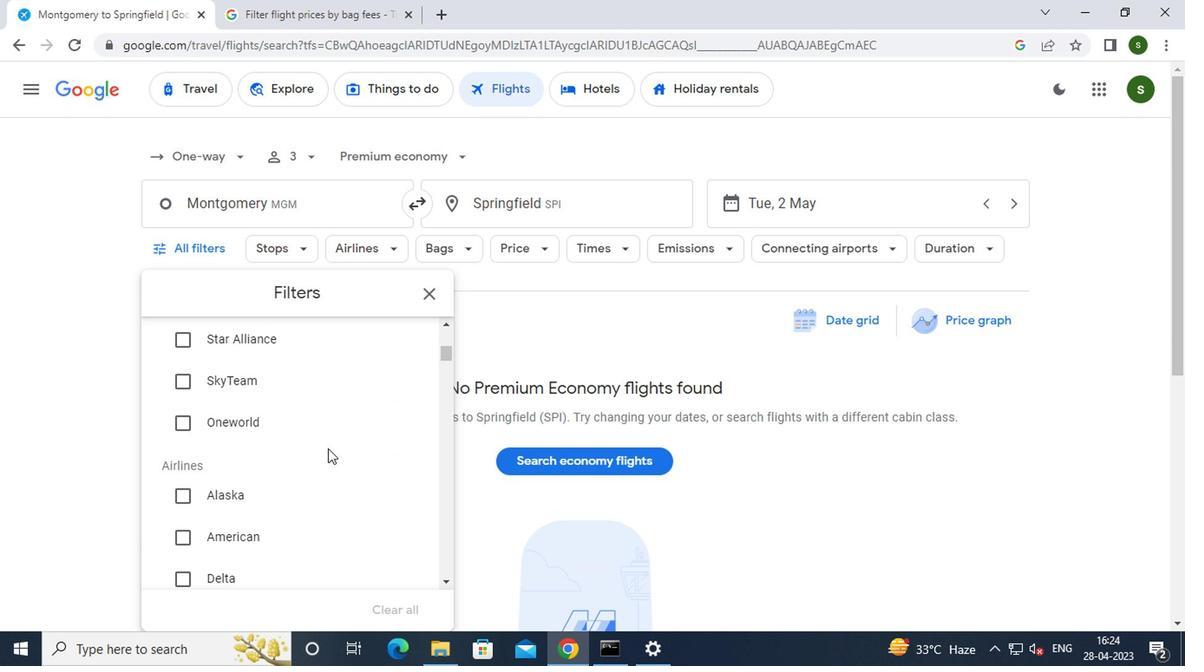 
Action: Mouse scrolled (325, 446) with delta (0, -1)
Screenshot: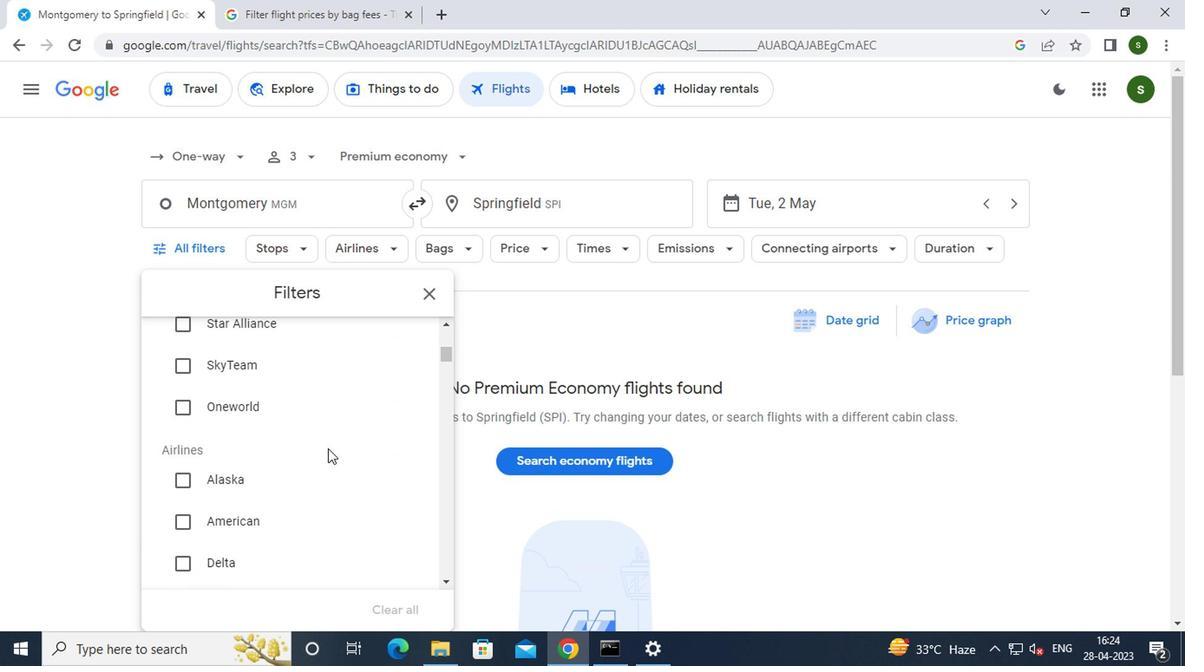 
Action: Mouse scrolled (325, 446) with delta (0, -1)
Screenshot: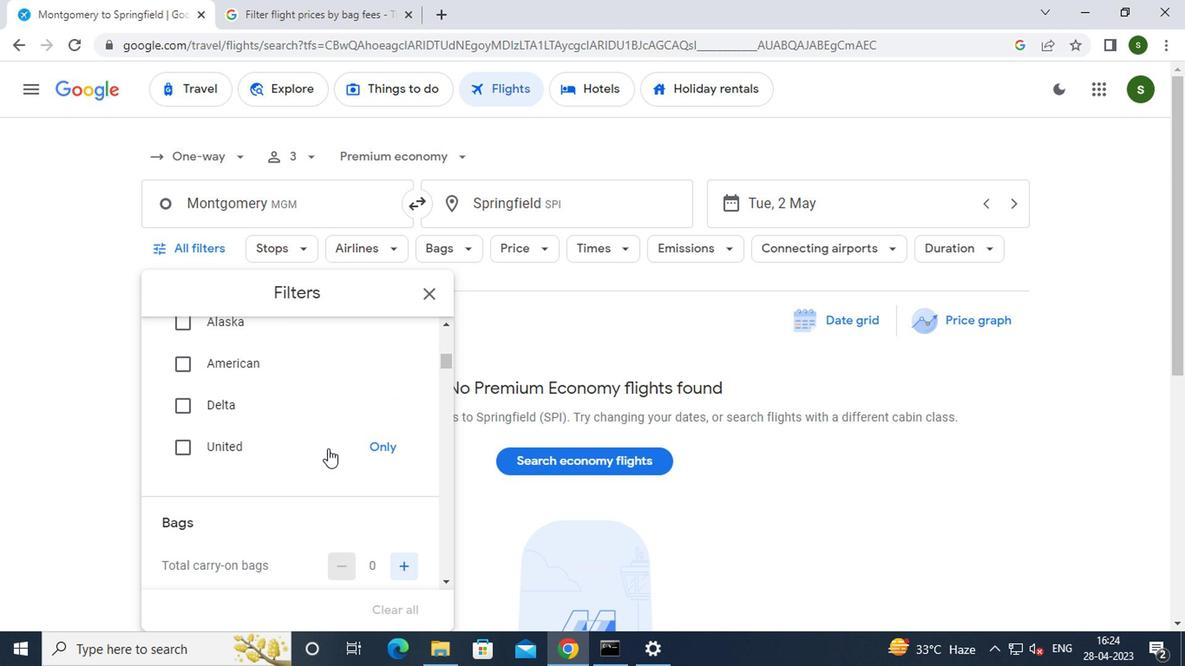 
Action: Mouse scrolled (325, 446) with delta (0, -1)
Screenshot: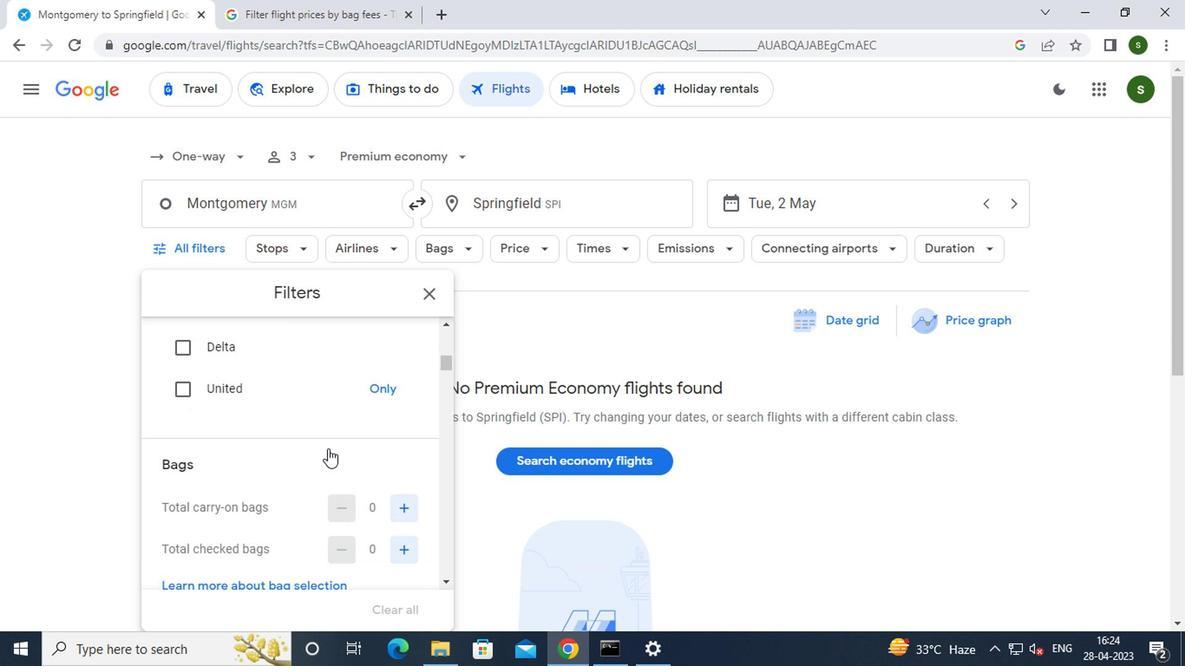 
Action: Mouse moved to (399, 434)
Screenshot: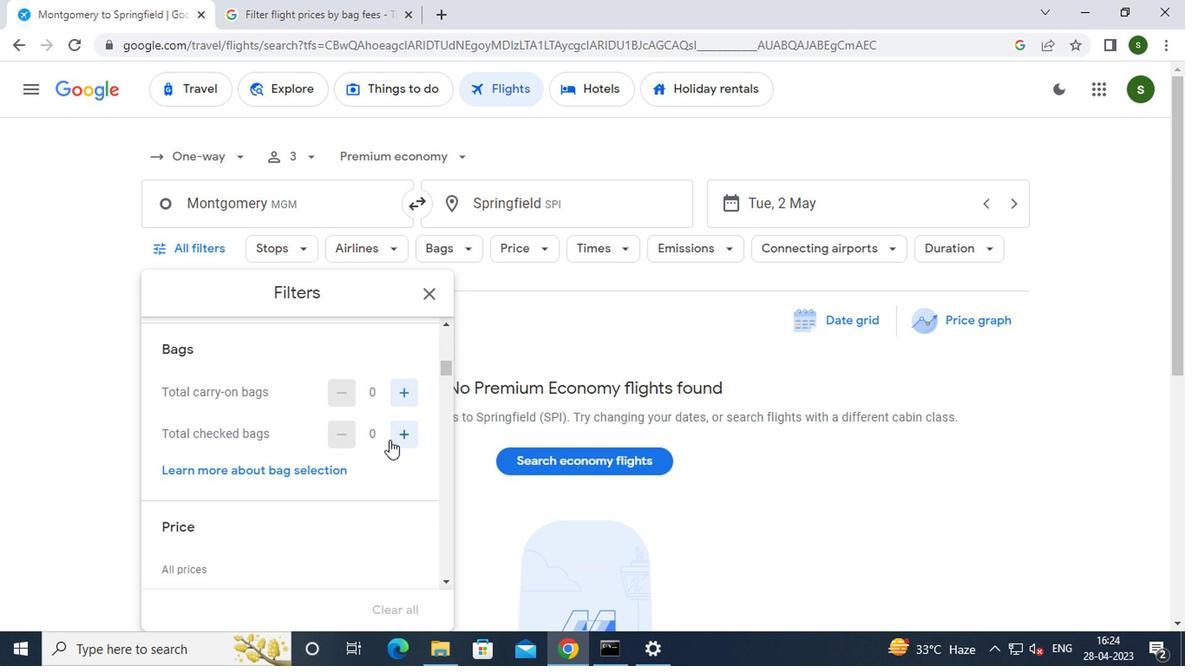 
Action: Mouse pressed left at (399, 434)
Screenshot: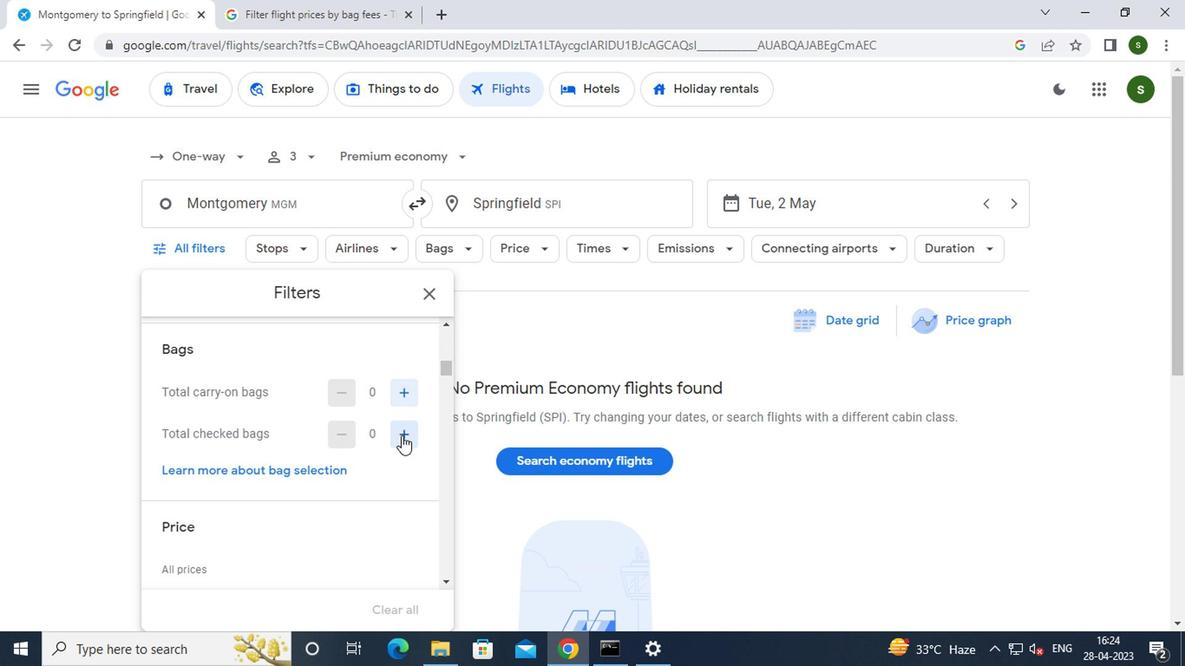 
Action: Mouse pressed left at (399, 434)
Screenshot: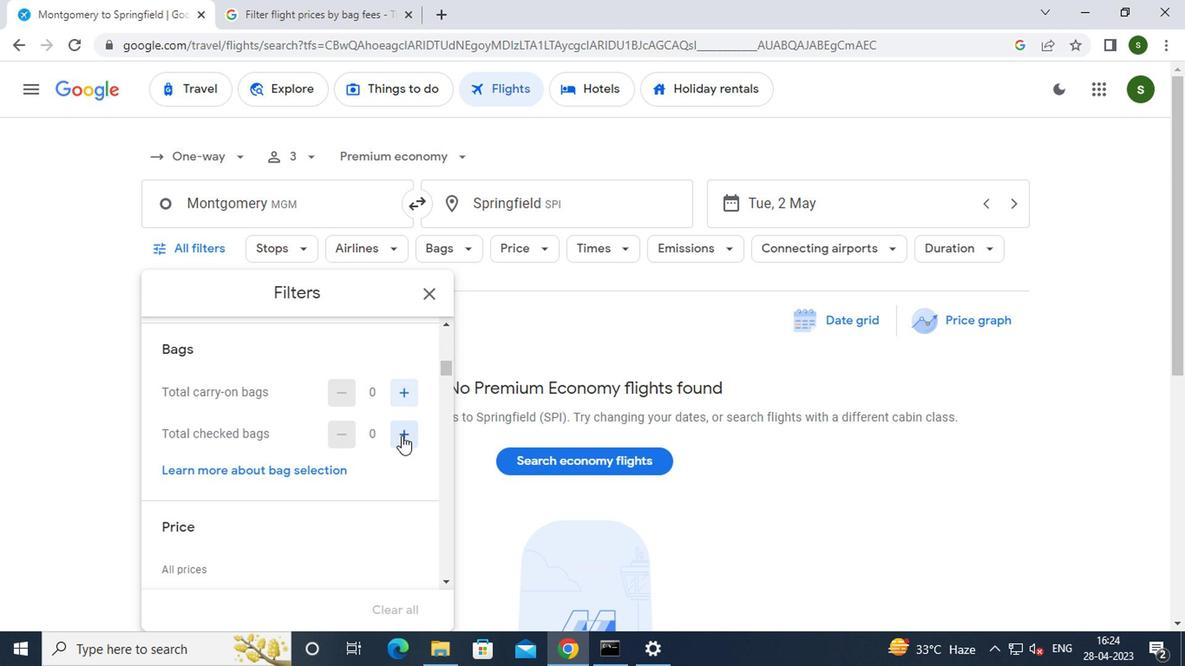 
Action: Mouse pressed left at (399, 434)
Screenshot: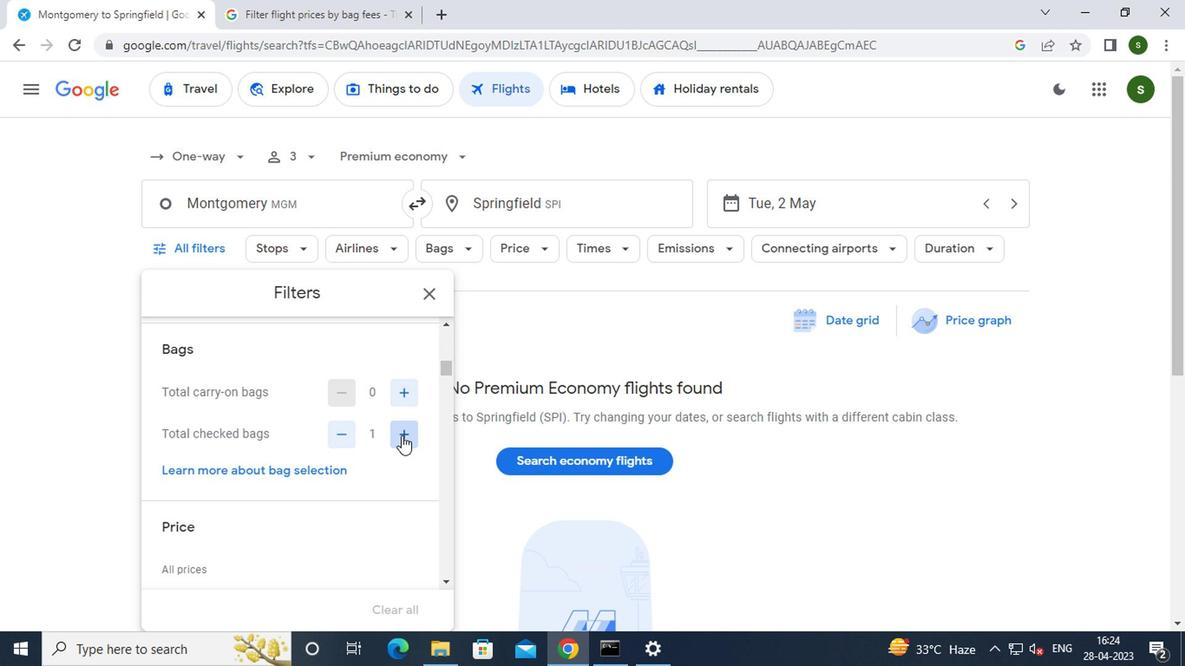 
Action: Mouse pressed left at (399, 434)
Screenshot: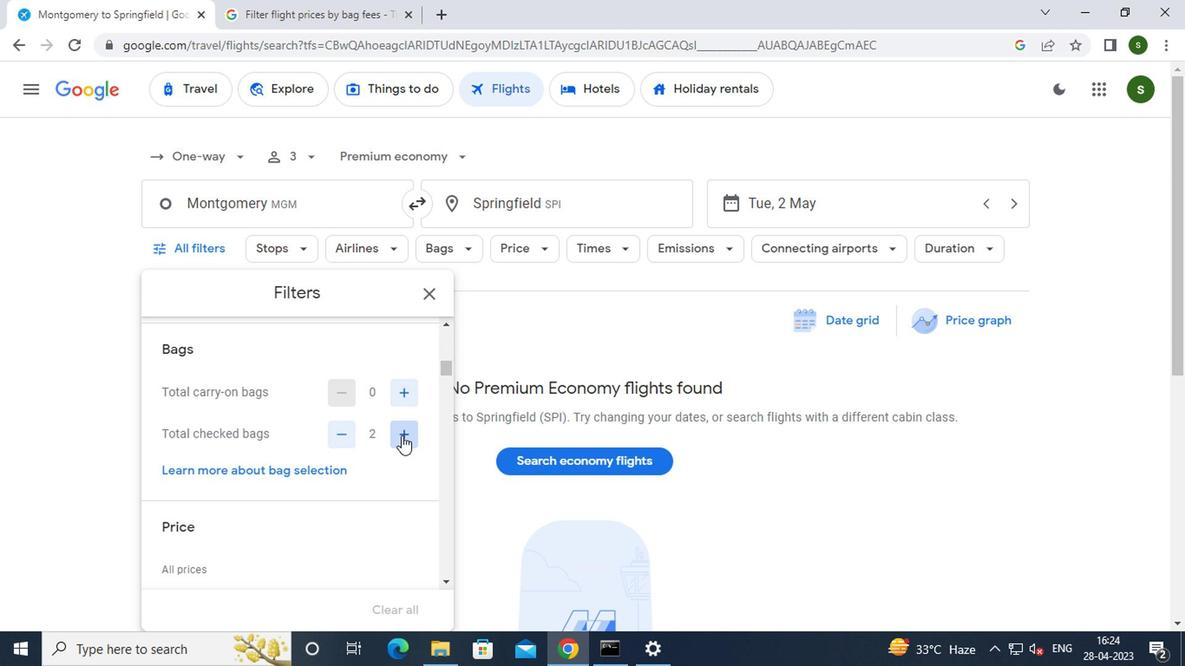 
Action: Mouse pressed left at (399, 434)
Screenshot: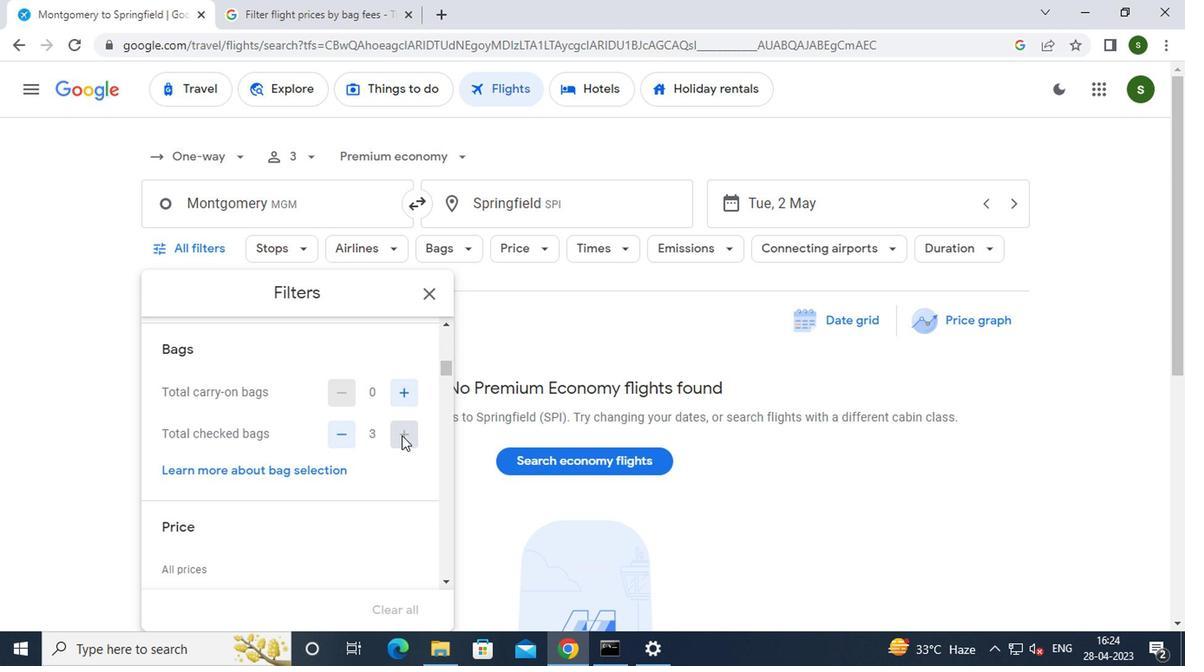 
Action: Mouse moved to (379, 439)
Screenshot: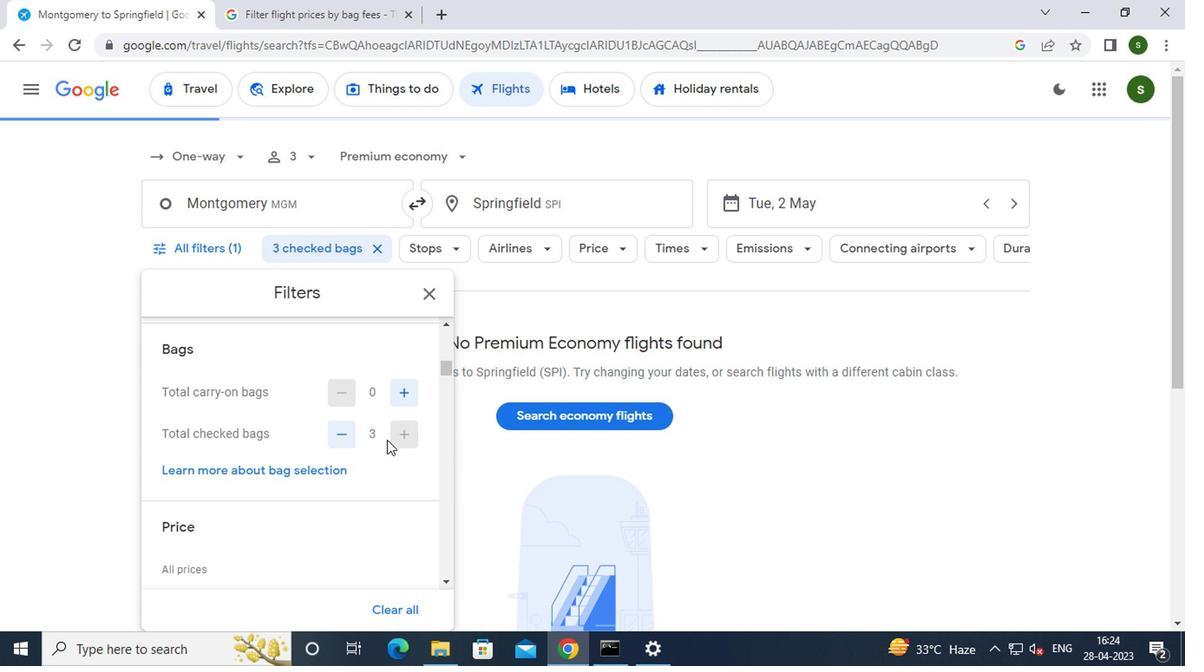 
Action: Mouse scrolled (379, 439) with delta (0, 0)
Screenshot: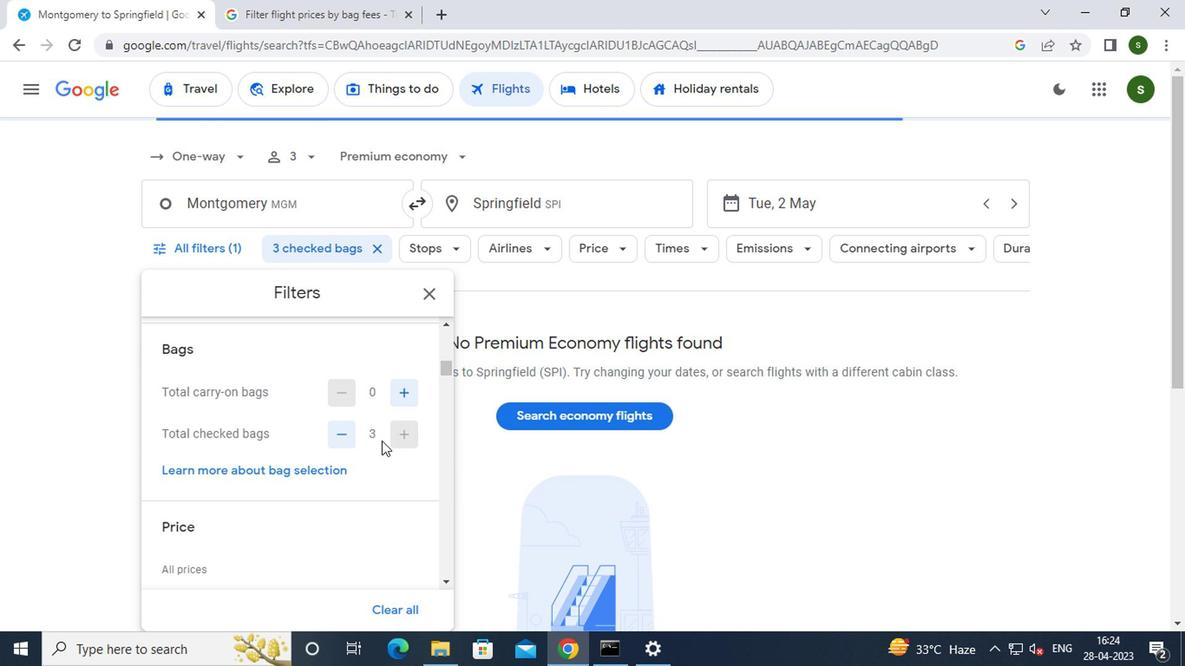 
Action: Mouse scrolled (379, 439) with delta (0, 0)
Screenshot: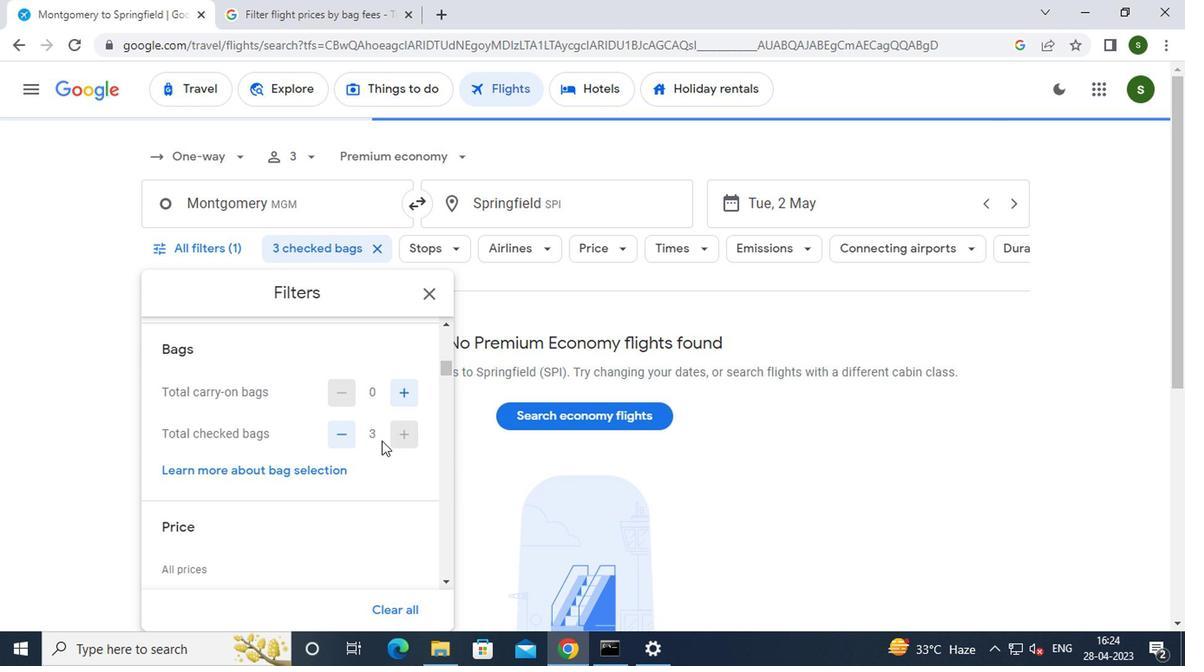 
Action: Mouse moved to (403, 434)
Screenshot: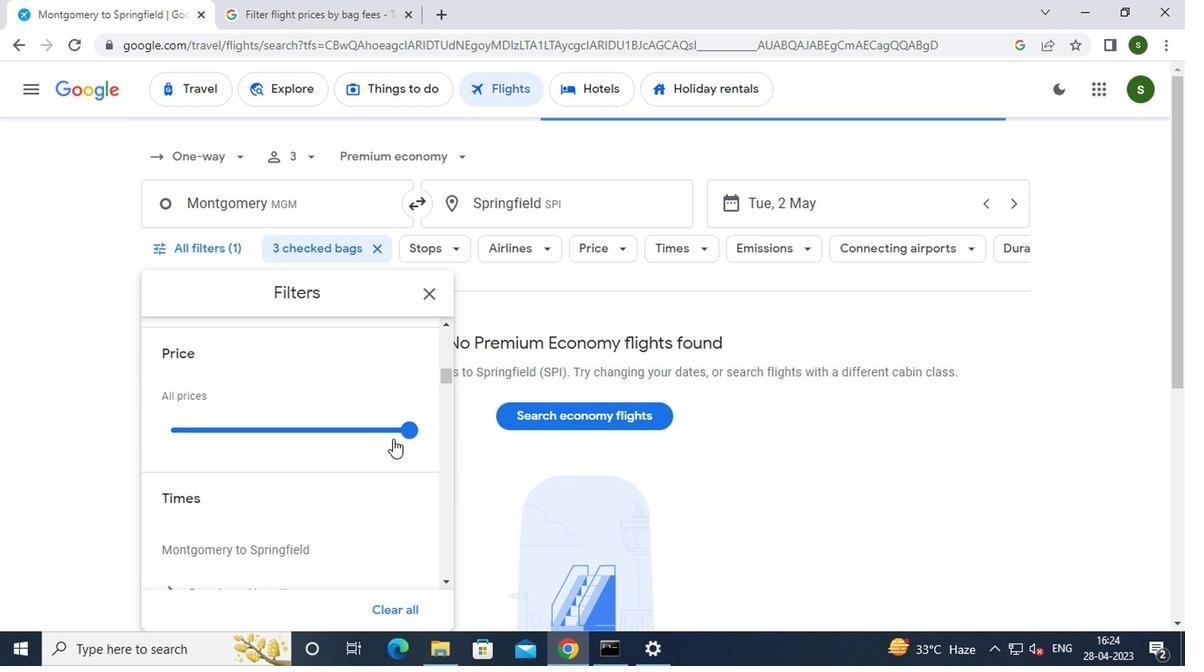 
Action: Mouse pressed left at (403, 434)
Screenshot: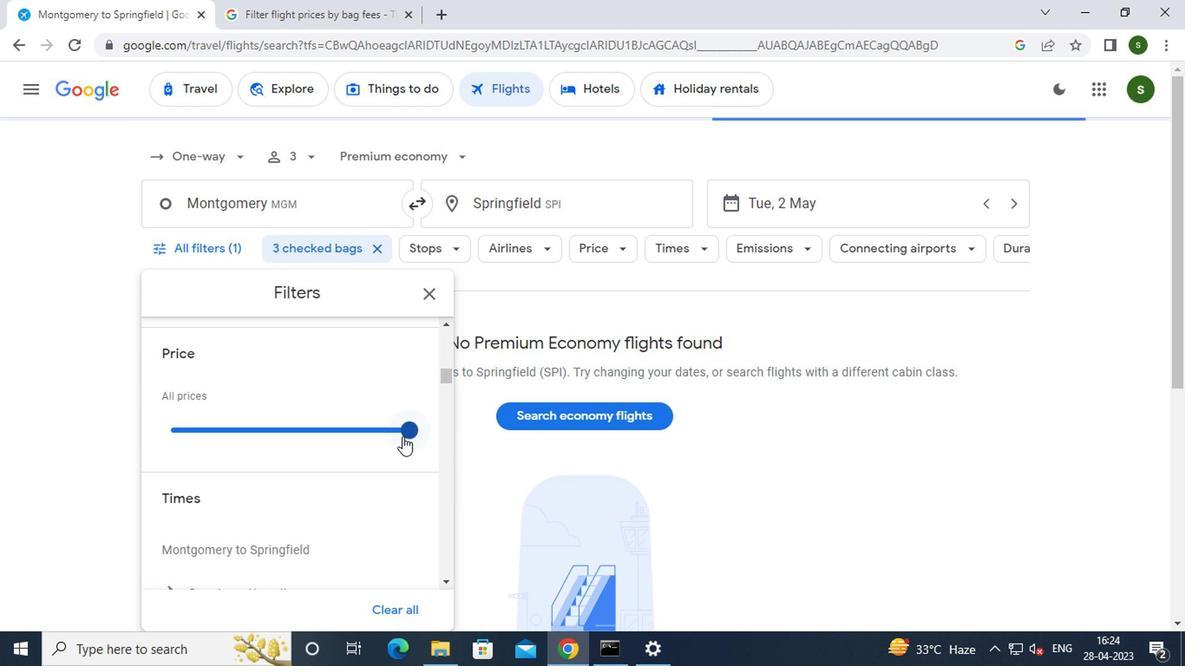 
Action: Mouse moved to (329, 463)
Screenshot: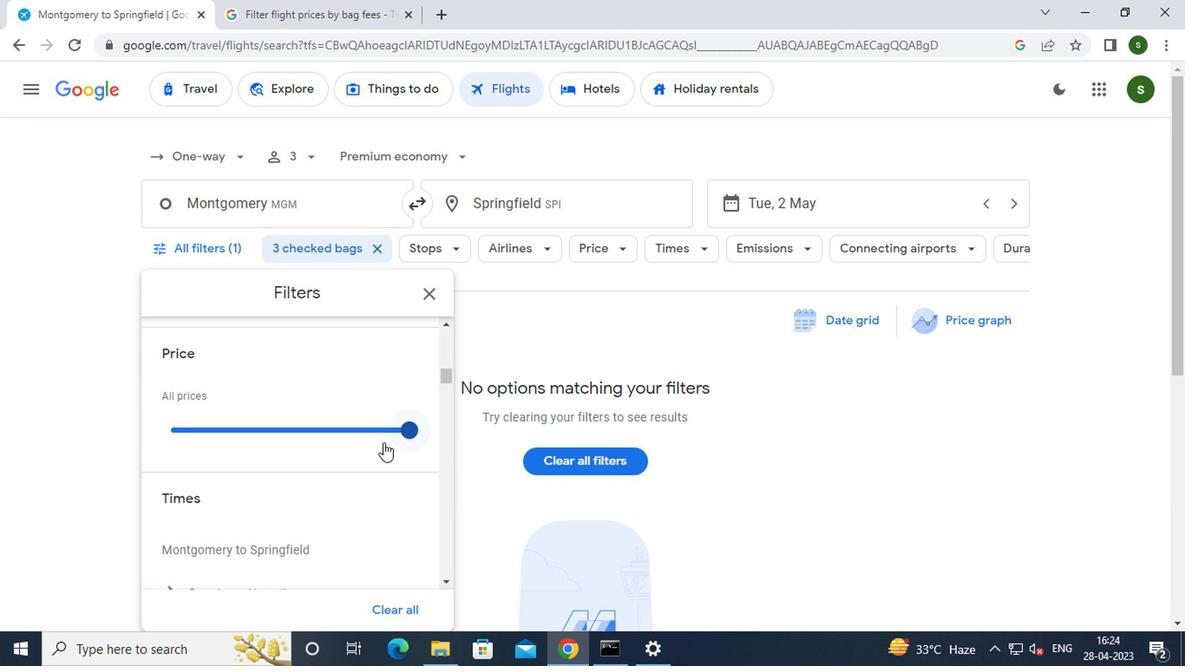 
Action: Mouse scrolled (329, 461) with delta (0, -1)
Screenshot: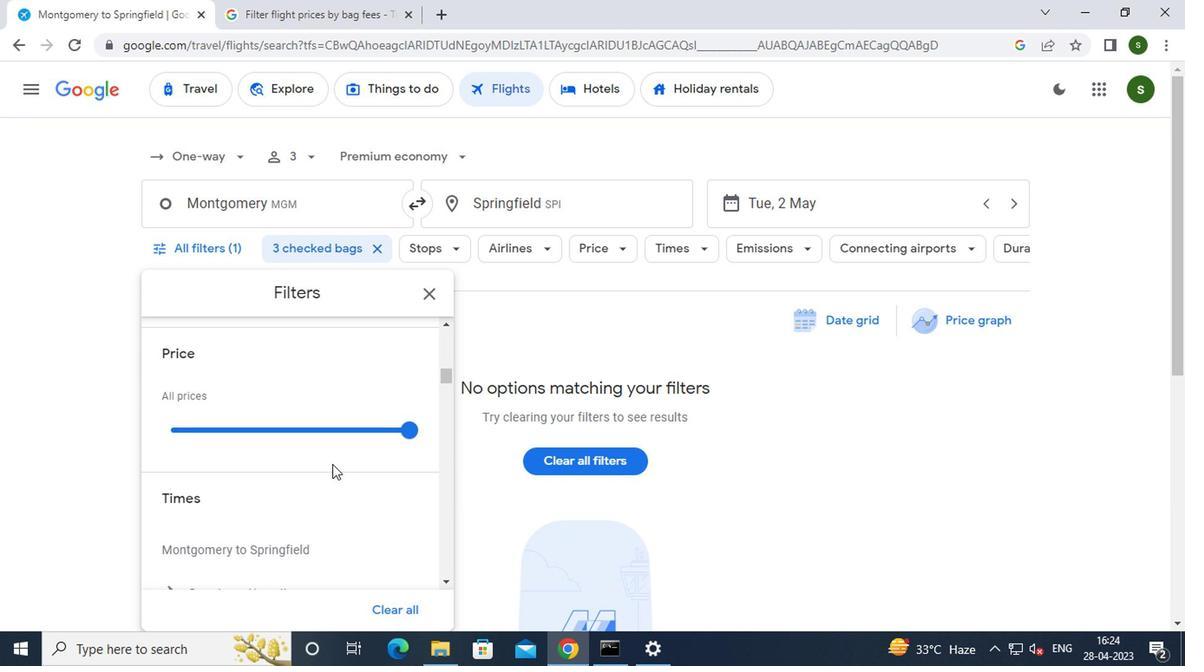 
Action: Mouse scrolled (329, 461) with delta (0, -1)
Screenshot: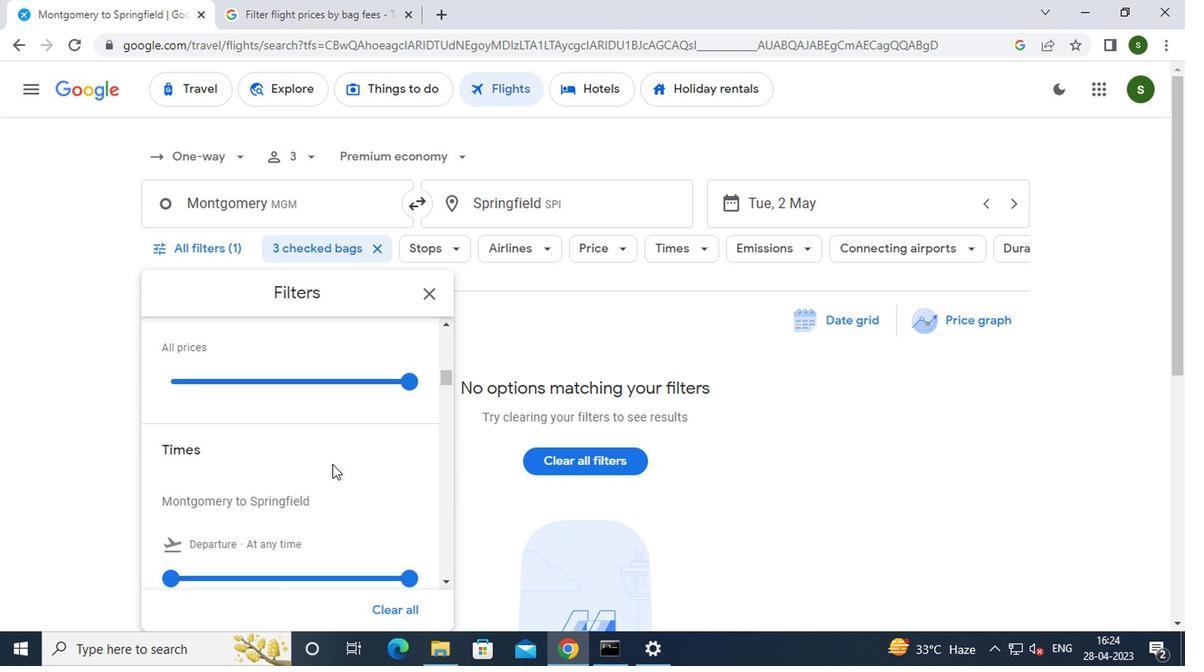 
Action: Mouse moved to (167, 456)
Screenshot: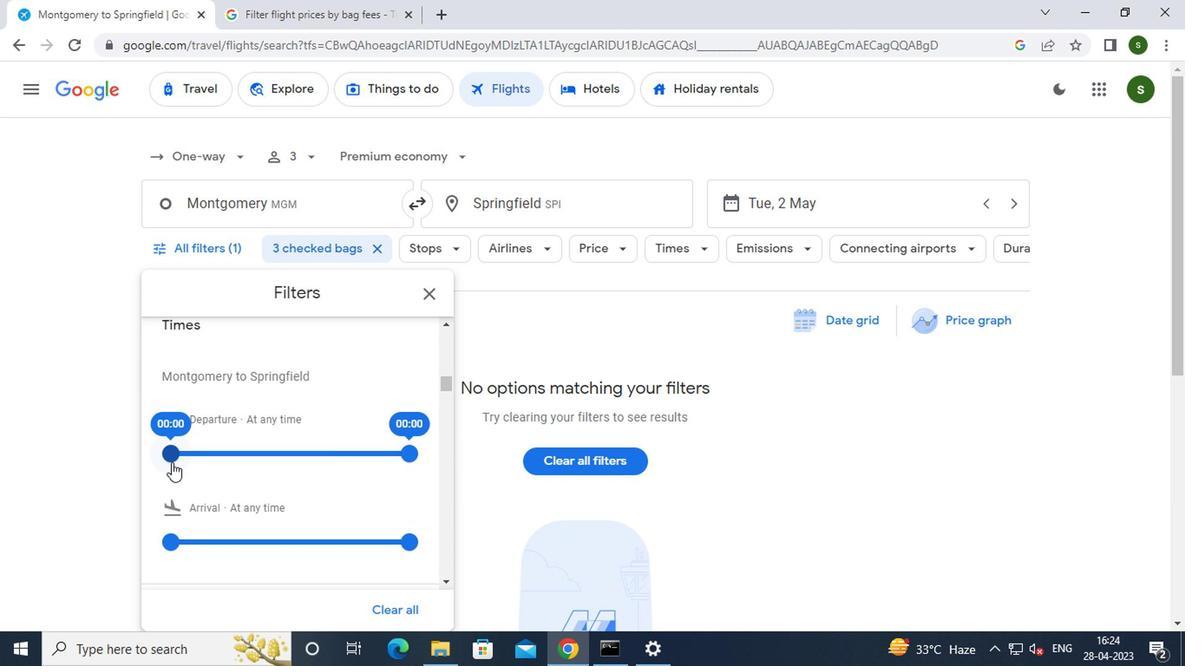 
Action: Mouse pressed left at (167, 456)
Screenshot: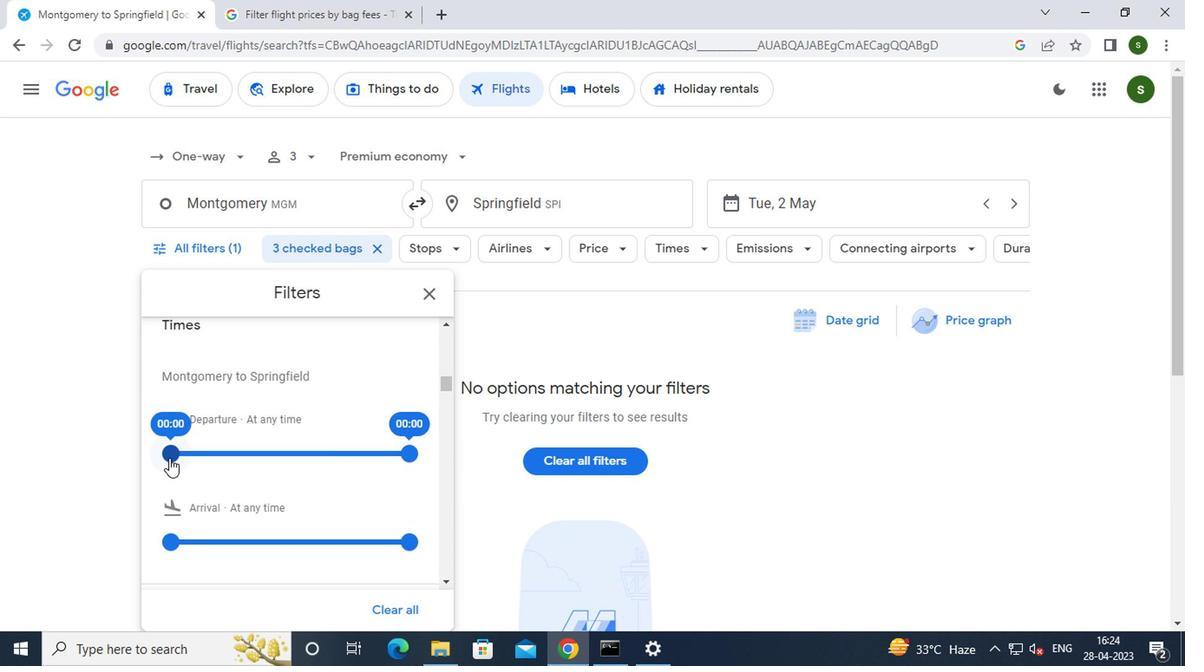 
Action: Mouse moved to (505, 341)
Screenshot: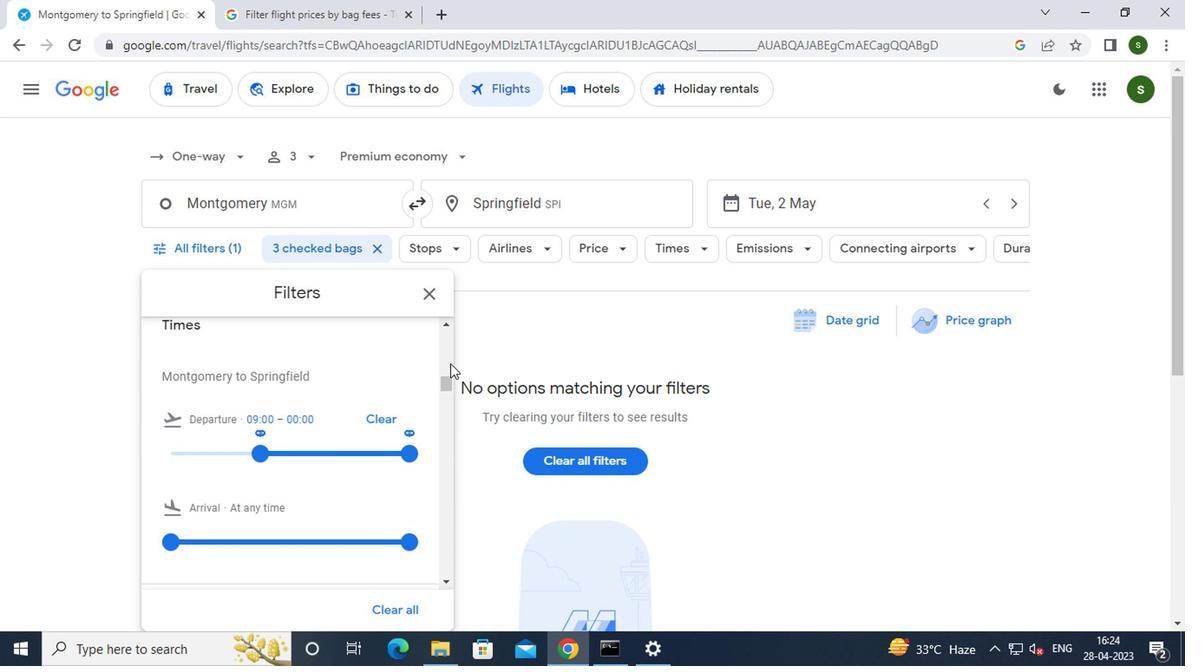 
Action: Mouse pressed left at (505, 341)
Screenshot: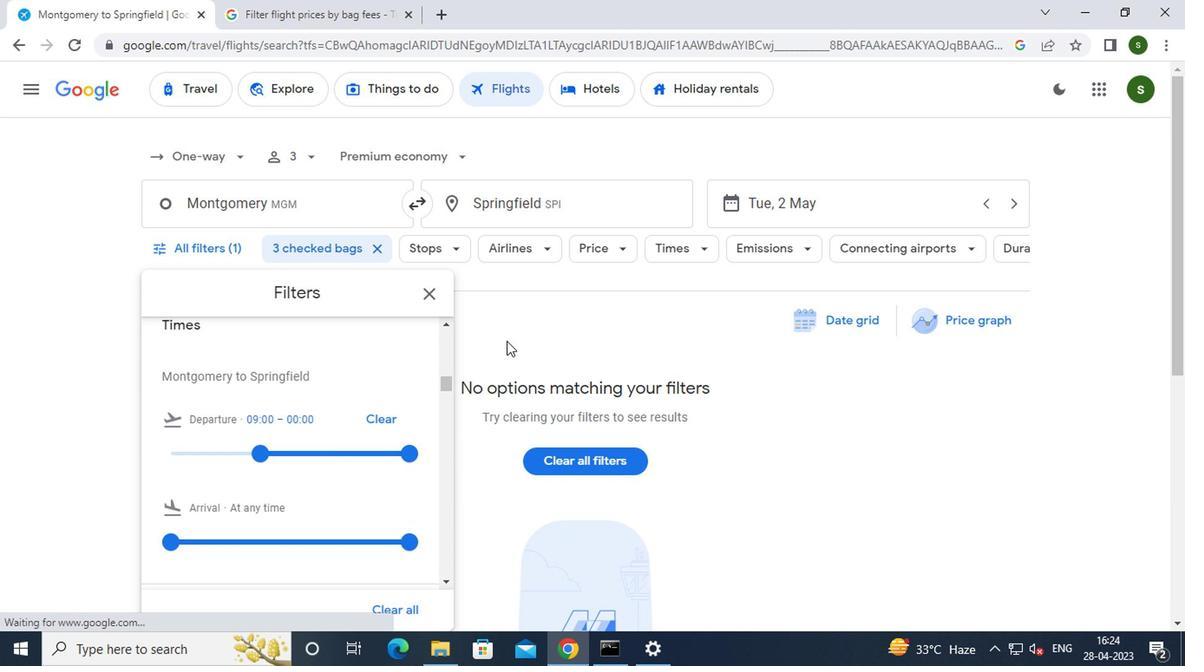 
Action: Mouse moved to (506, 340)
Screenshot: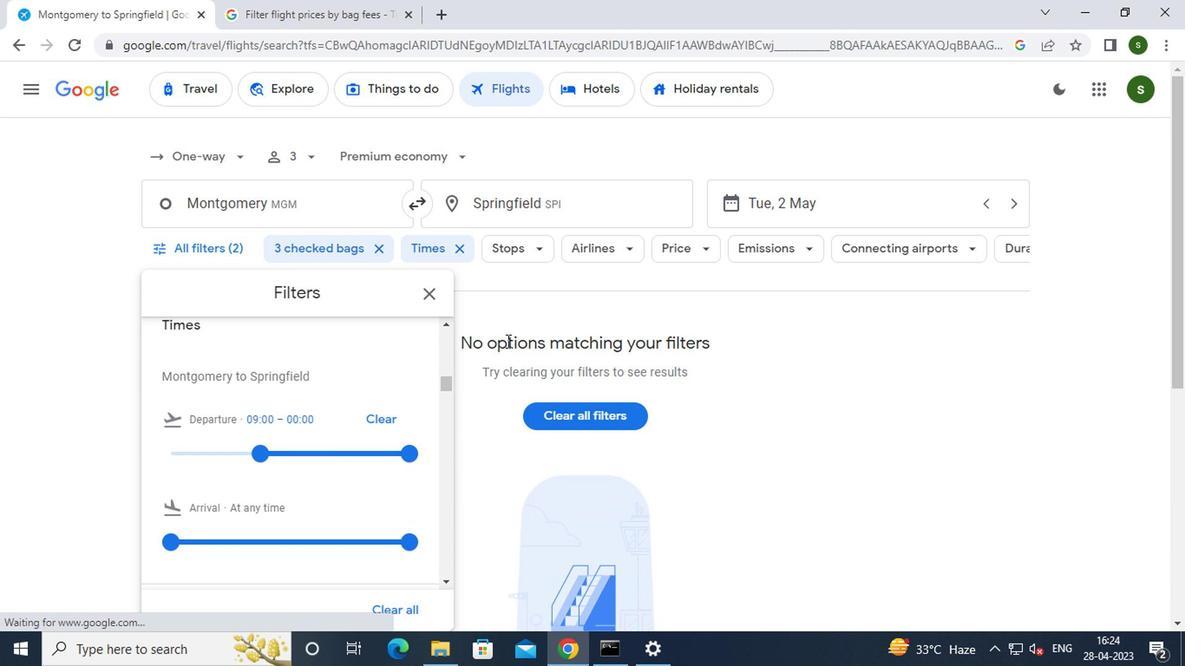 
